 Task: See all the articles on best practices.
Action: Mouse moved to (47, 629)
Screenshot: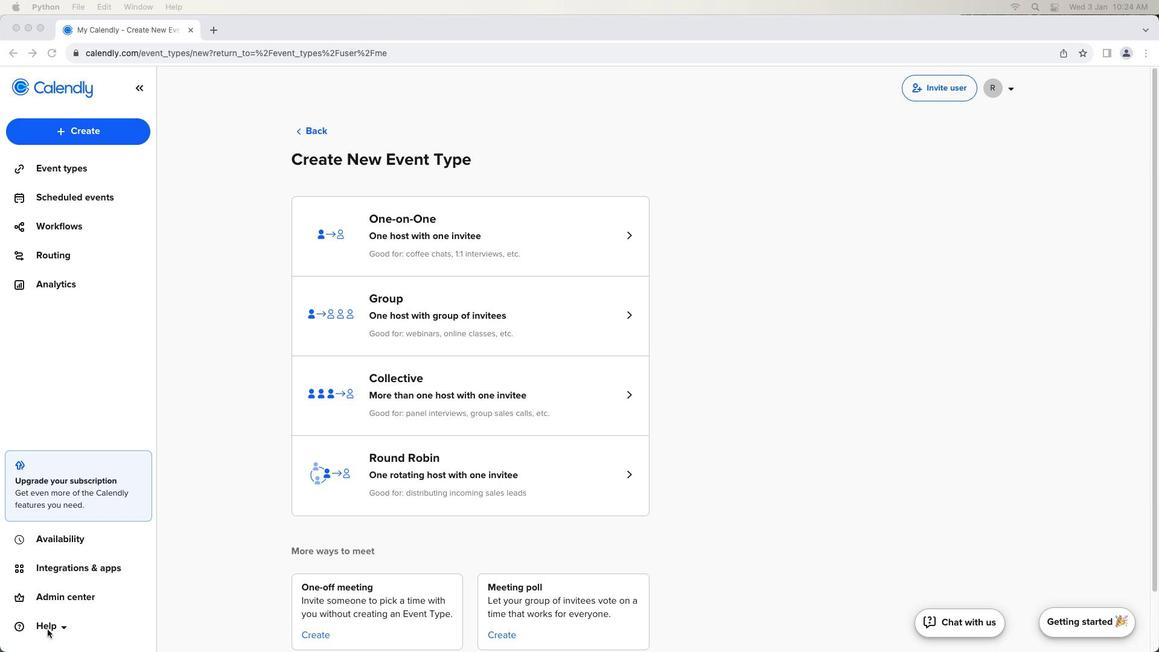 
Action: Mouse pressed left at (47, 629)
Screenshot: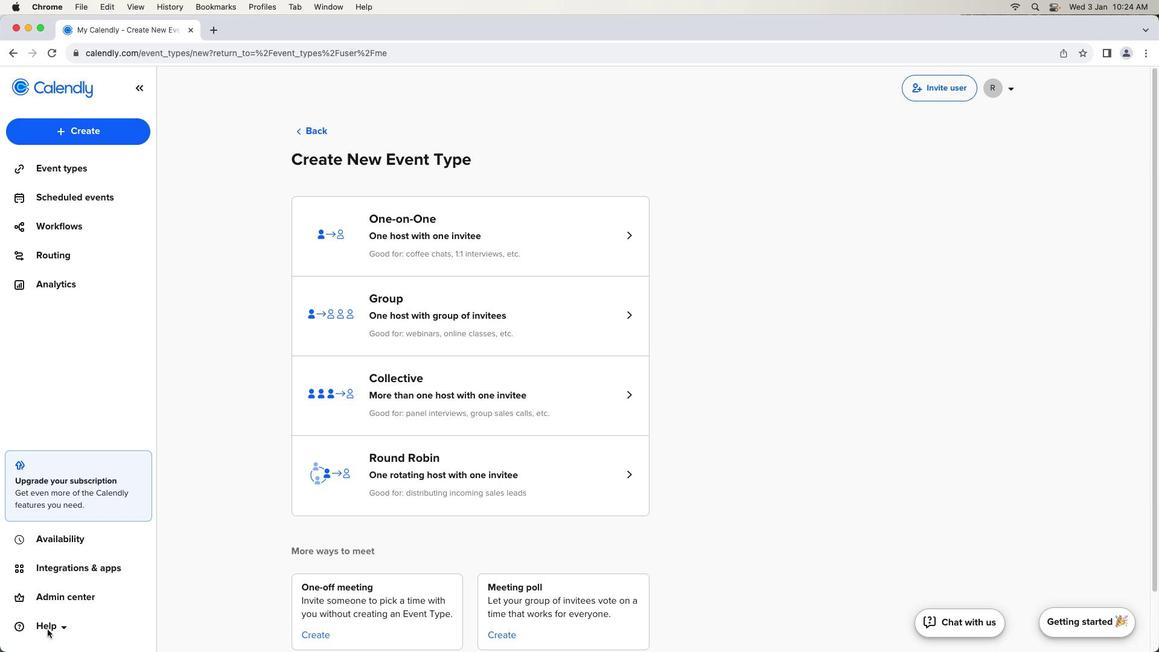 
Action: Mouse moved to (48, 628)
Screenshot: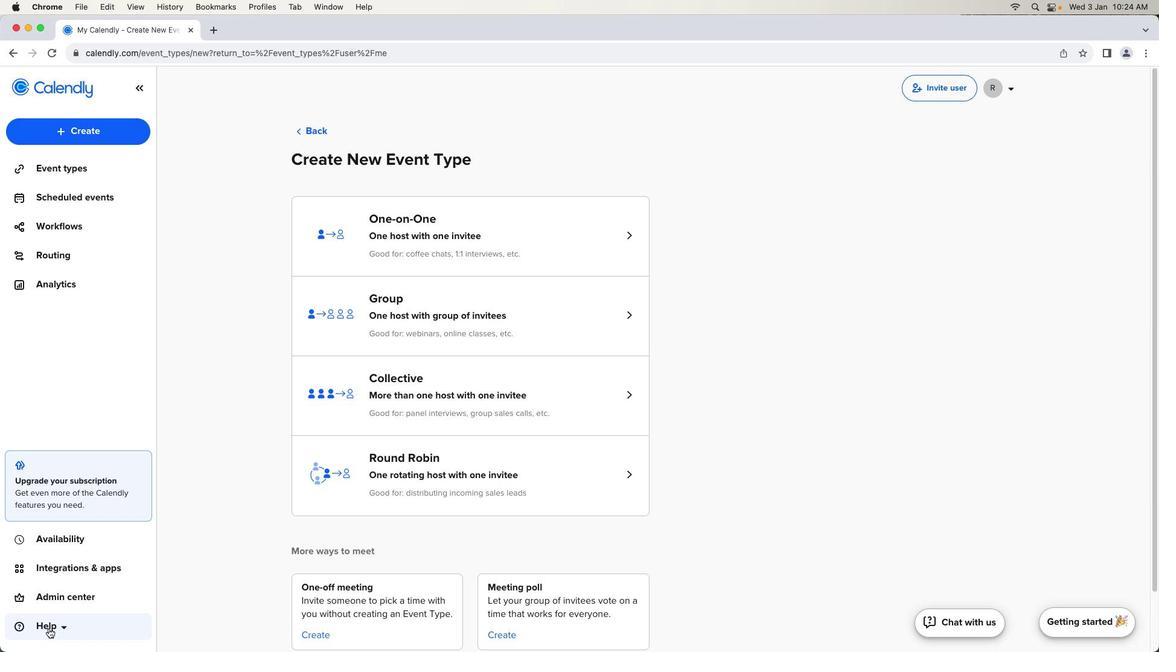 
Action: Mouse pressed left at (48, 628)
Screenshot: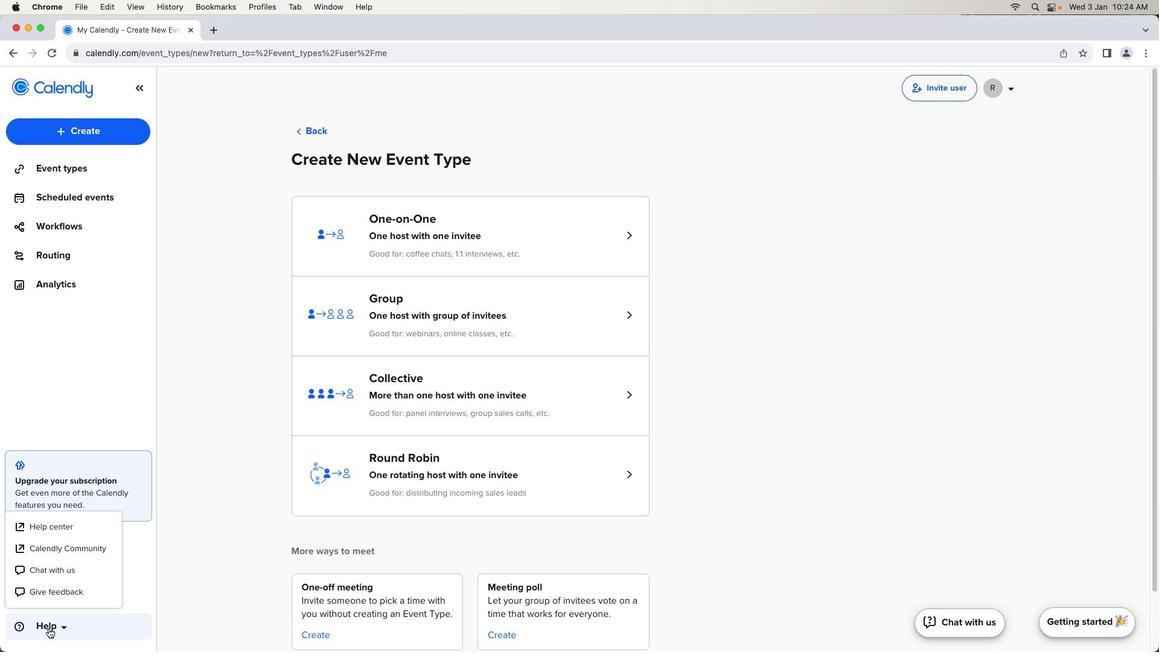 
Action: Mouse moved to (65, 530)
Screenshot: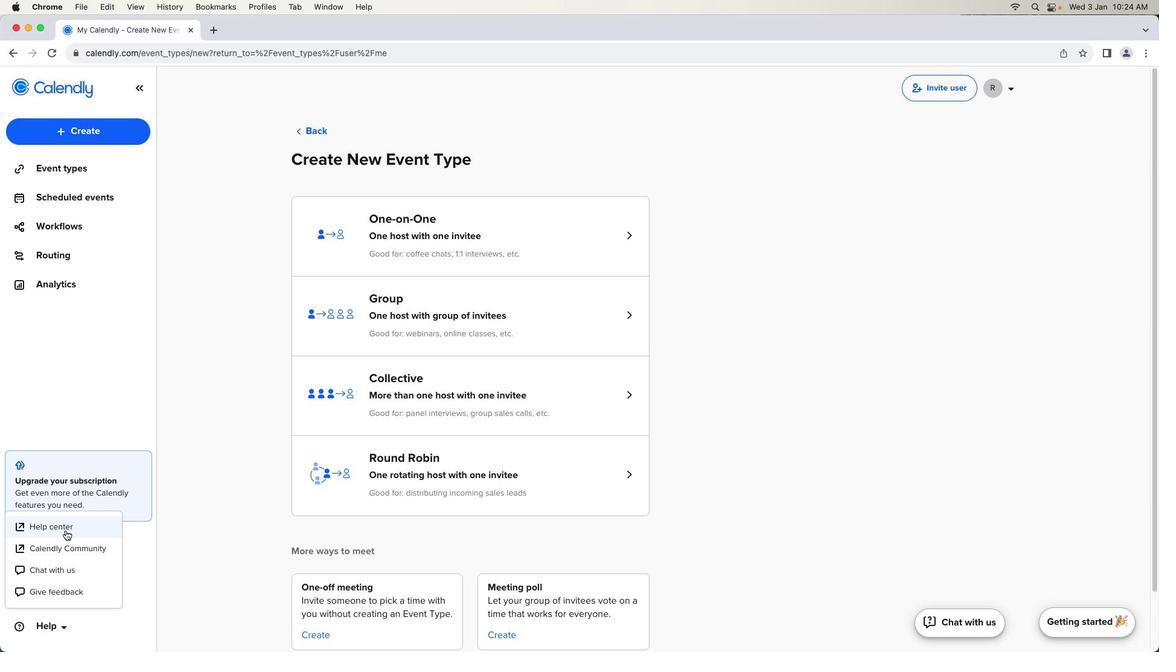 
Action: Mouse pressed left at (65, 530)
Screenshot: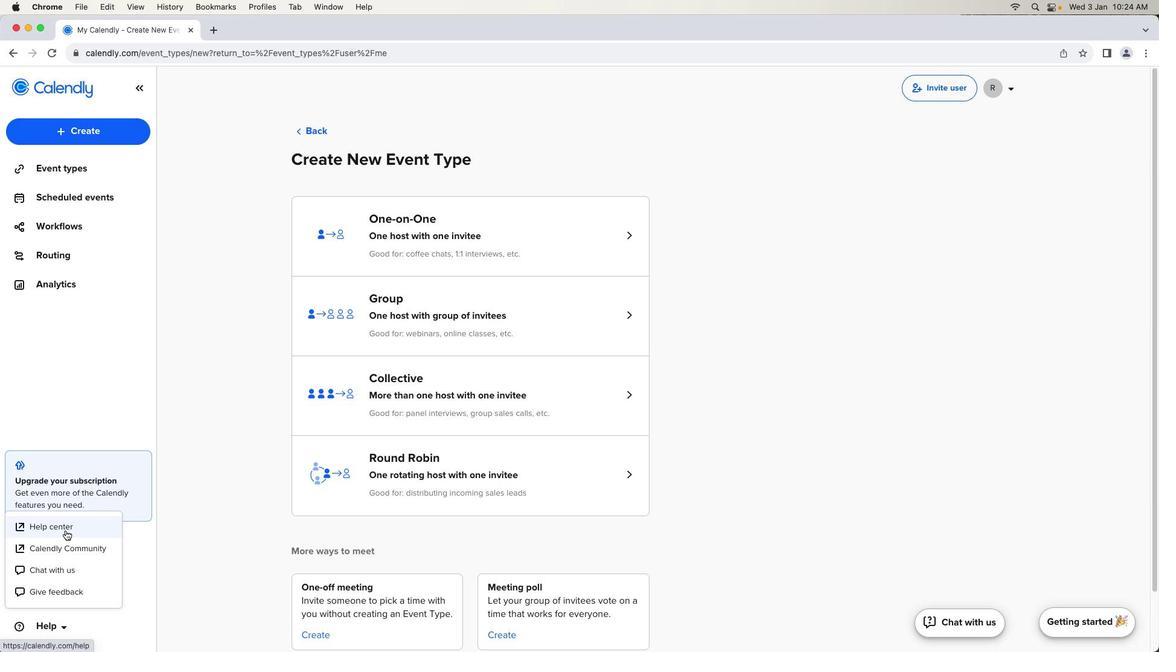 
Action: Mouse moved to (522, 527)
Screenshot: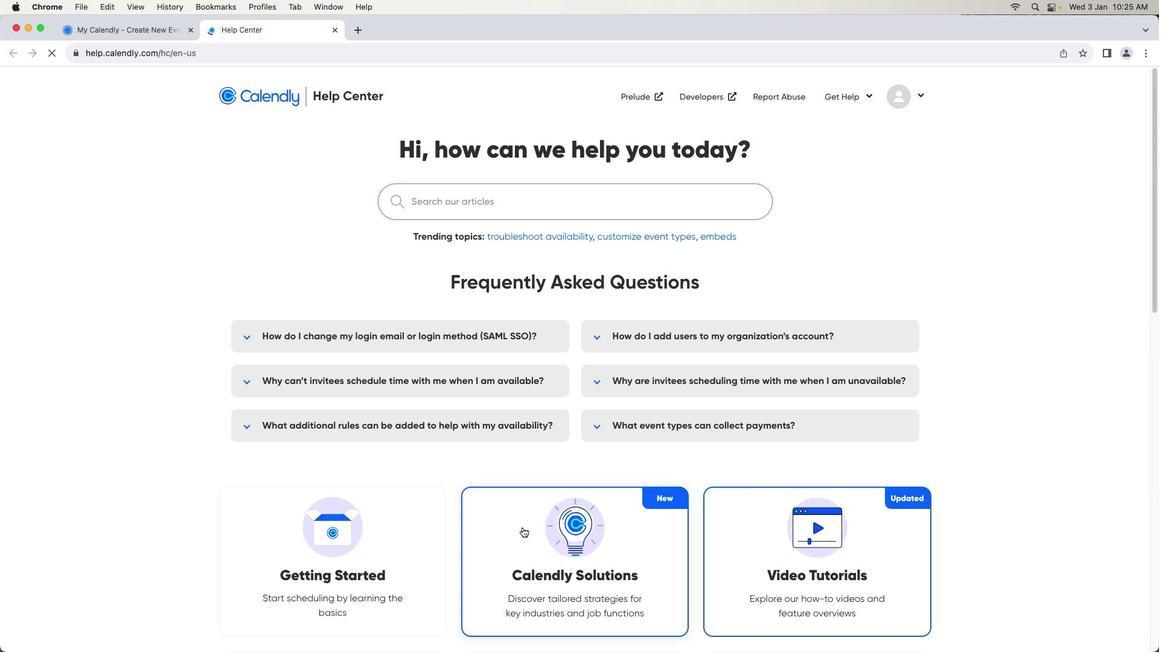 
Action: Mouse scrolled (522, 527) with delta (0, 0)
Screenshot: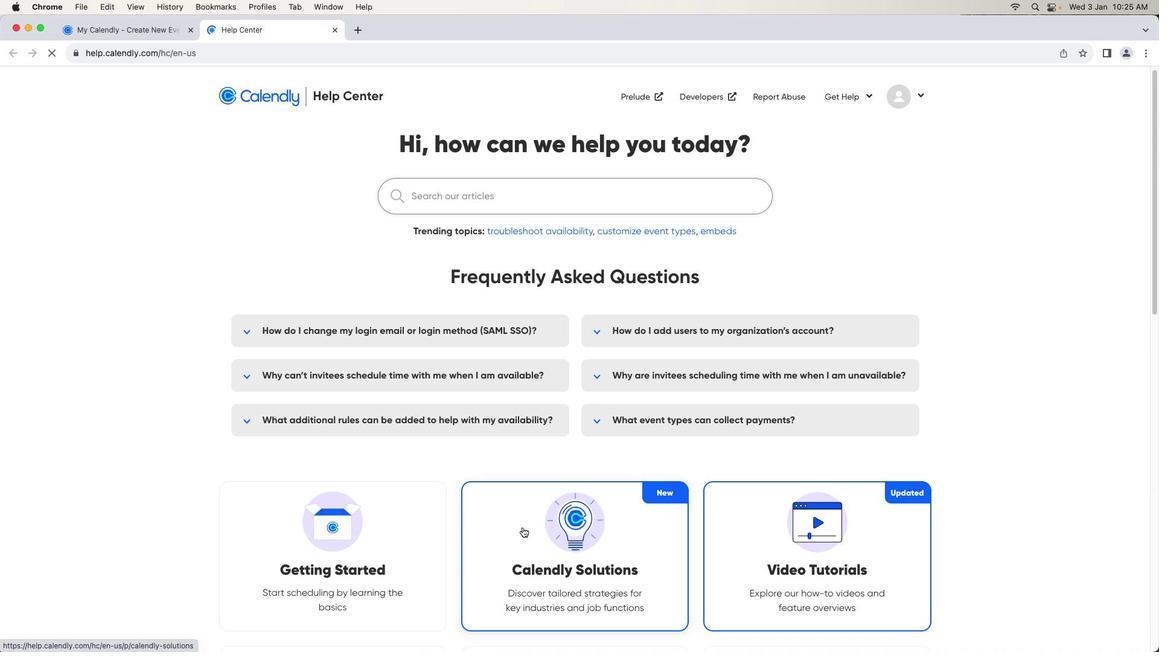
Action: Mouse scrolled (522, 527) with delta (0, 0)
Screenshot: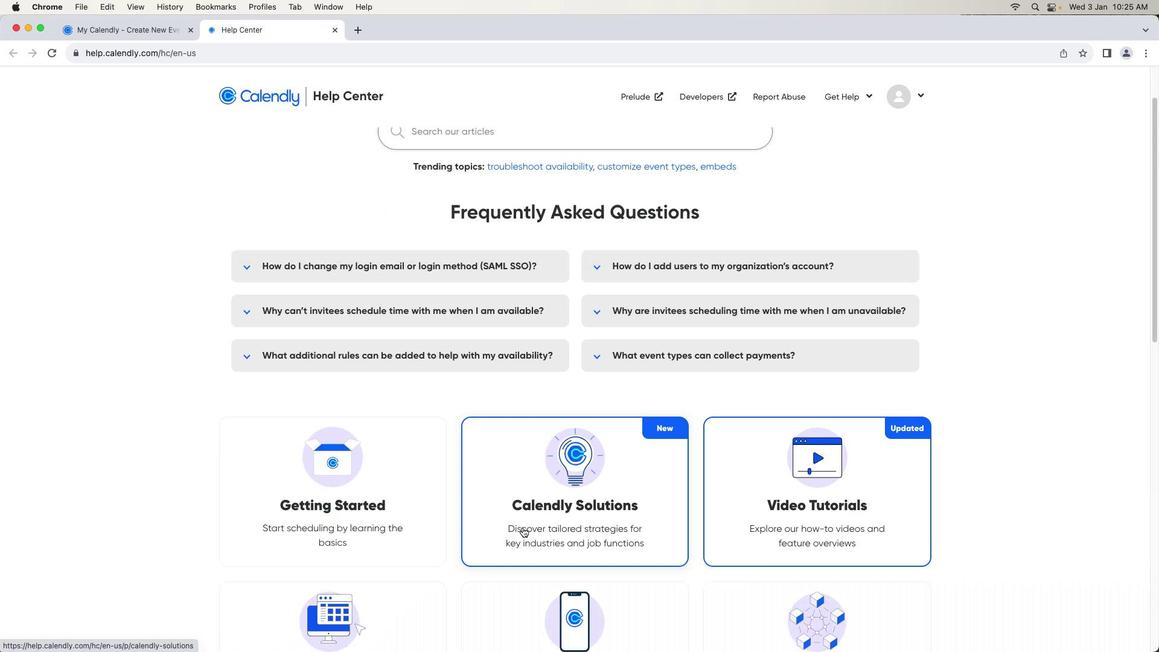 
Action: Mouse scrolled (522, 527) with delta (0, -1)
Screenshot: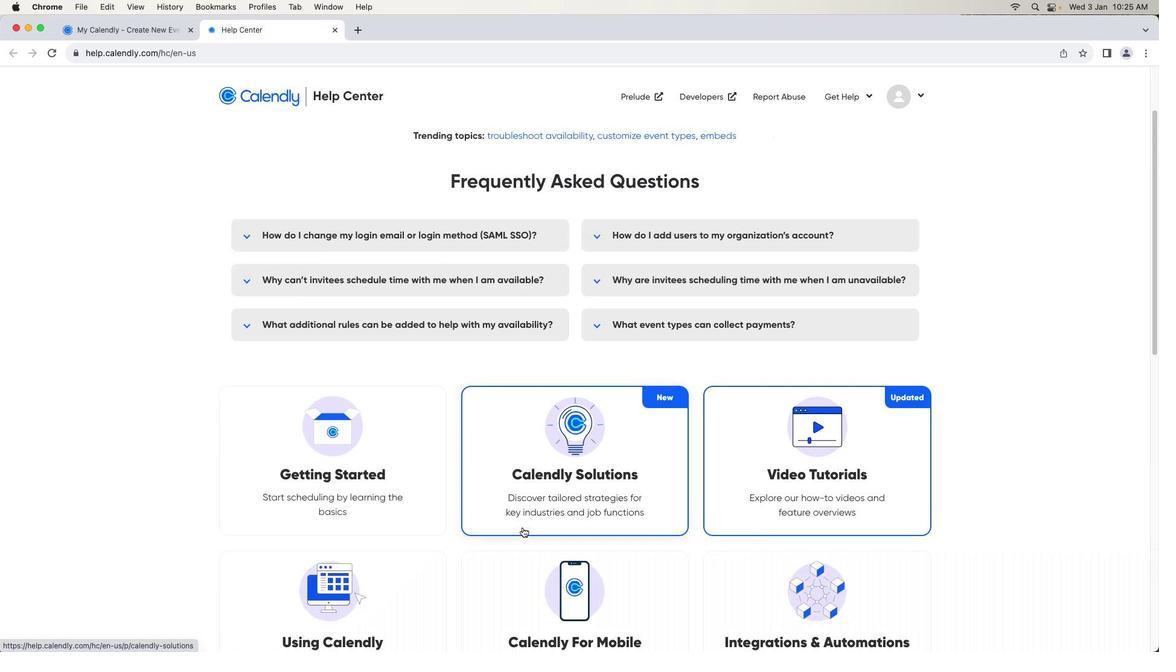 
Action: Mouse scrolled (522, 527) with delta (0, -2)
Screenshot: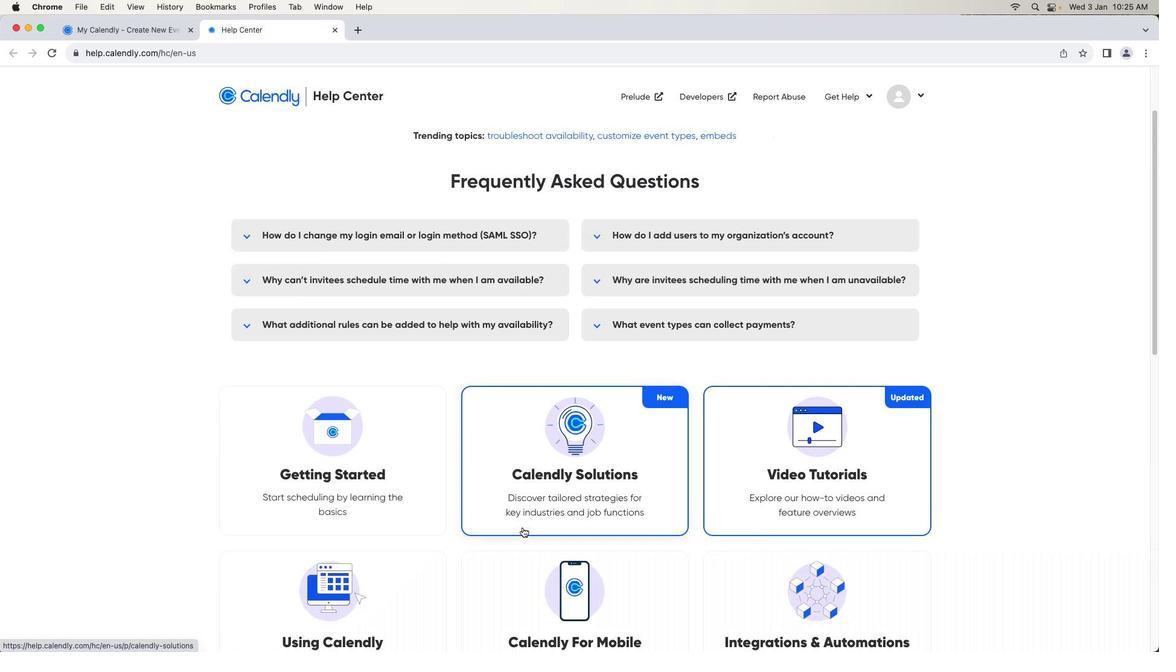 
Action: Mouse scrolled (522, 527) with delta (0, -2)
Screenshot: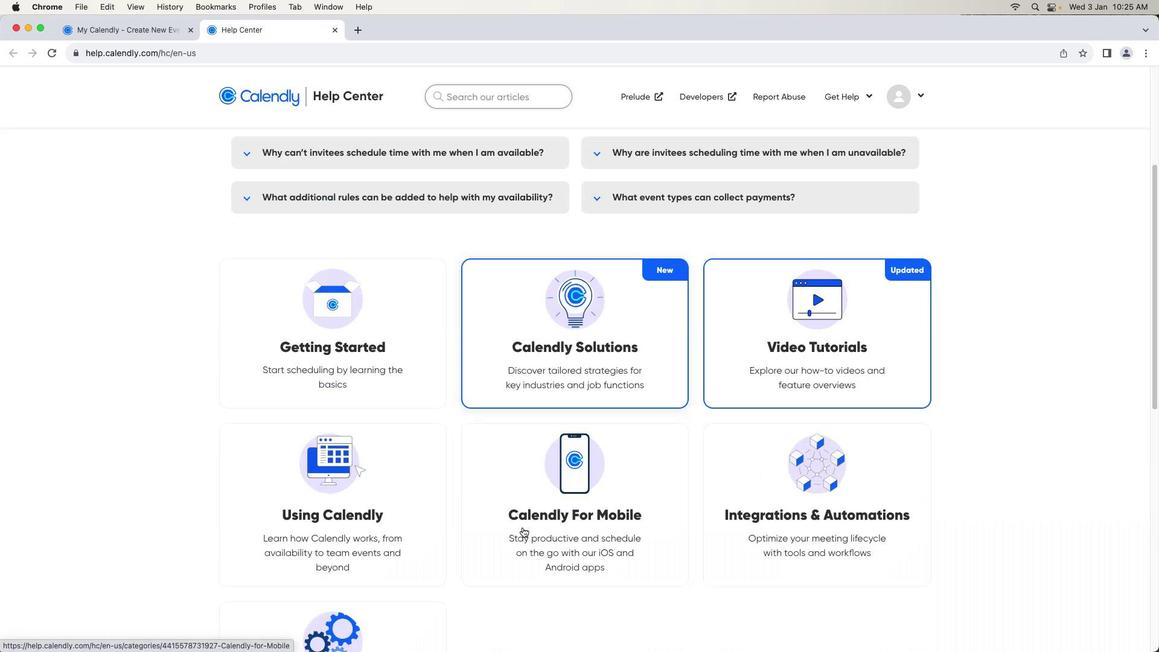 
Action: Mouse moved to (344, 398)
Screenshot: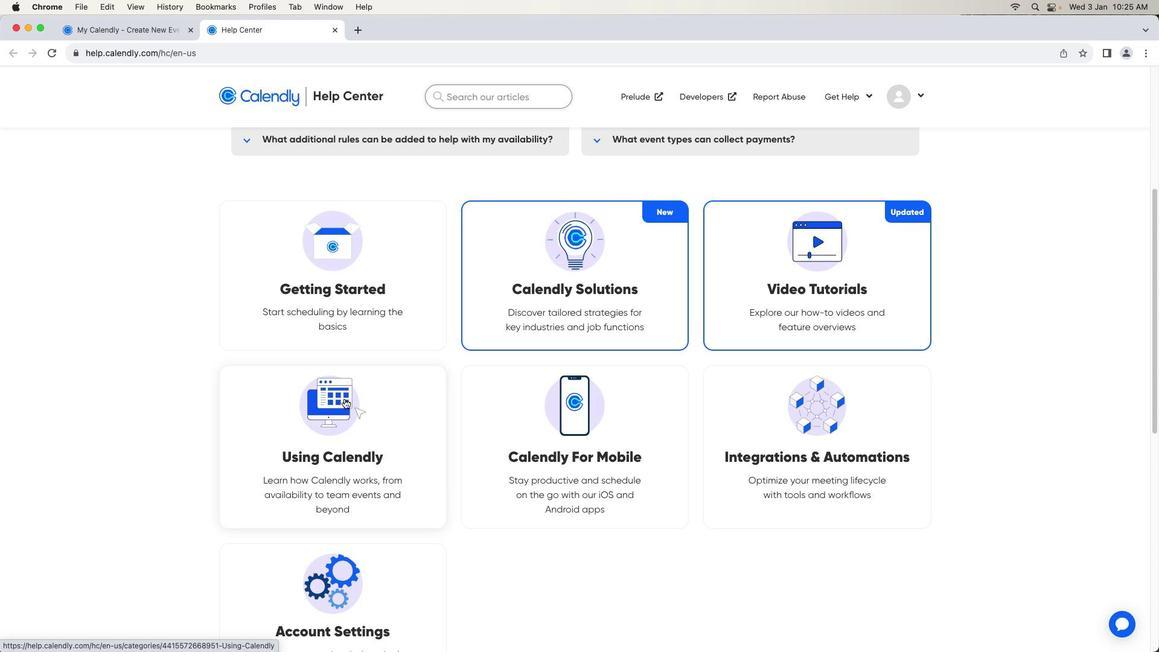 
Action: Mouse pressed left at (344, 398)
Screenshot: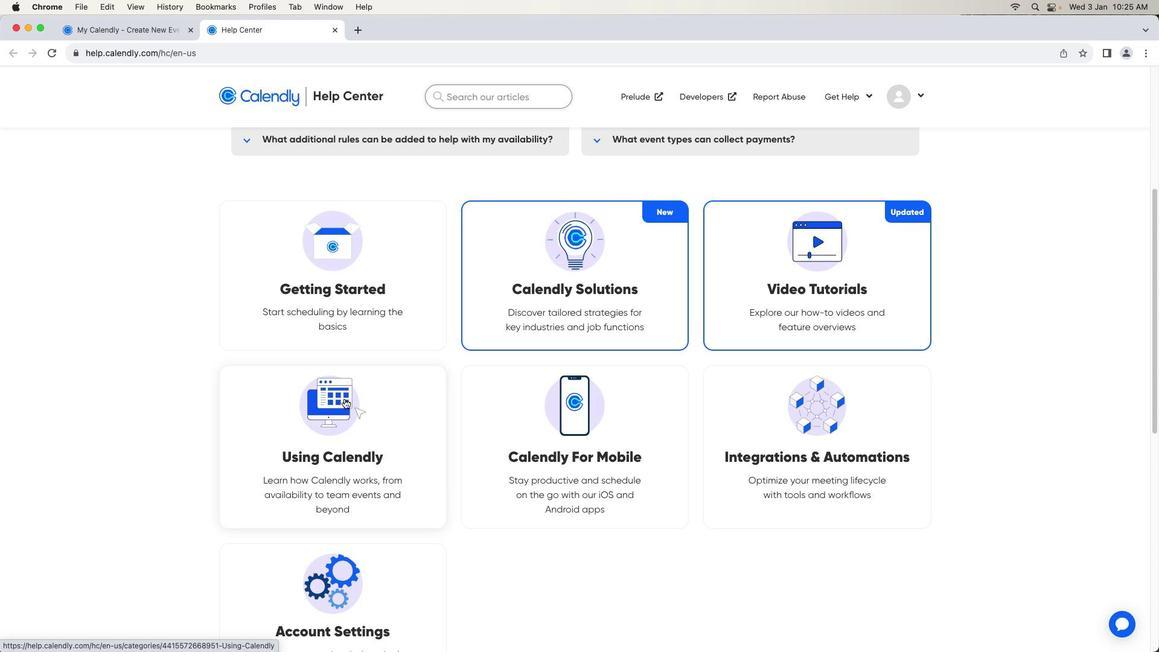 
Action: Mouse moved to (404, 539)
Screenshot: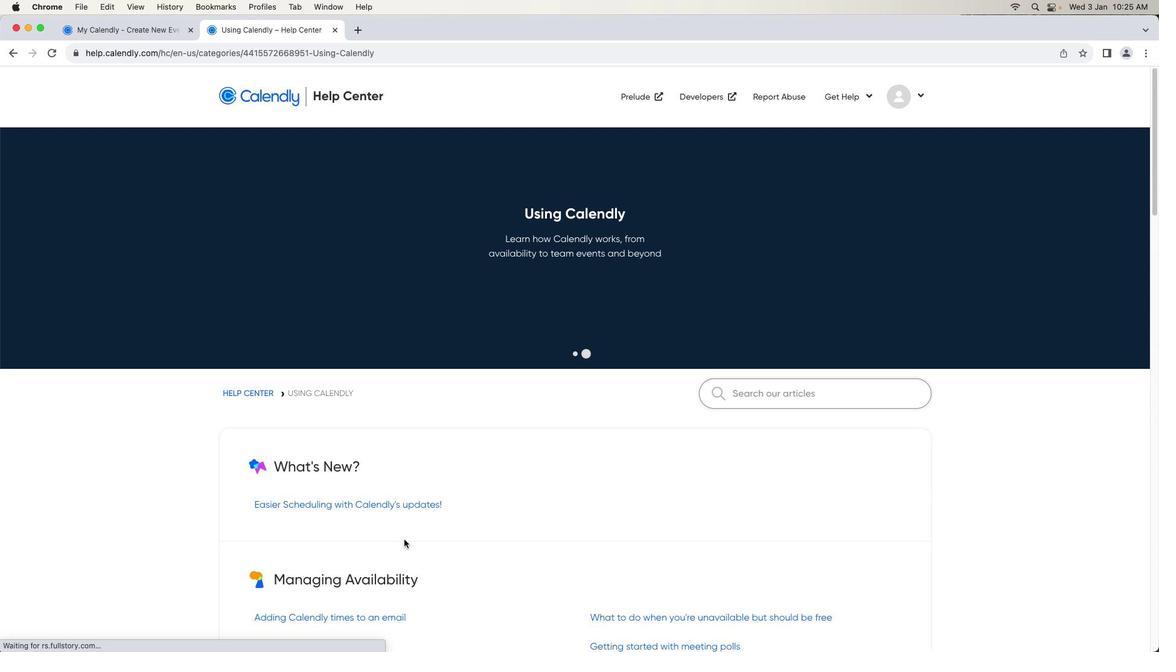 
Action: Mouse scrolled (404, 539) with delta (0, 0)
Screenshot: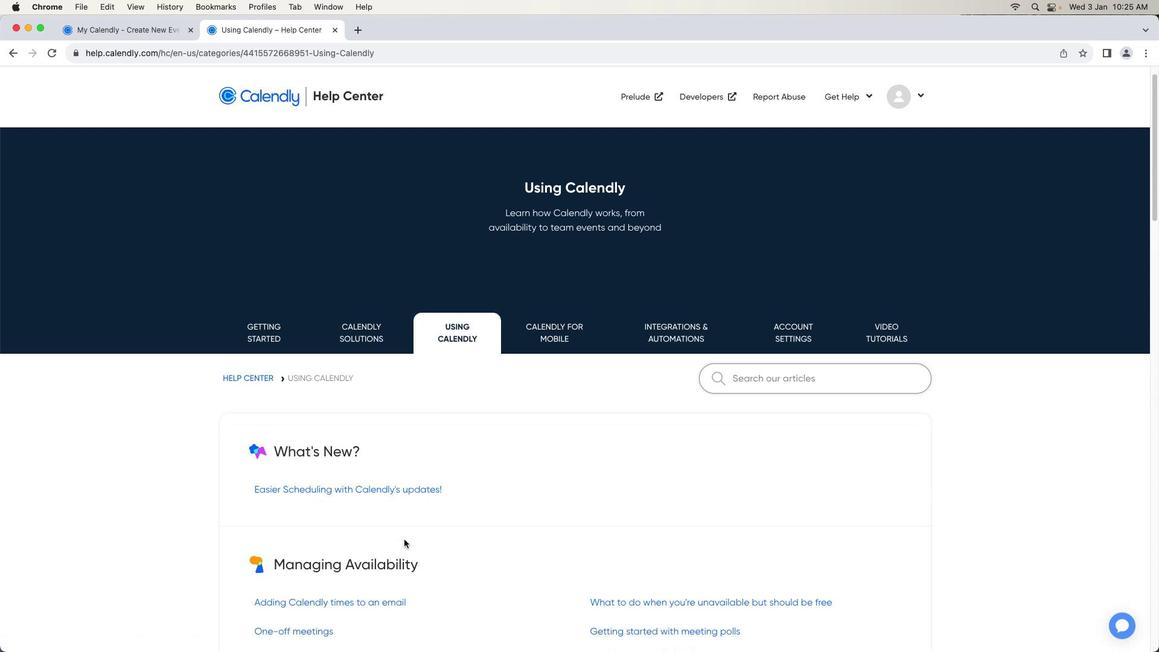 
Action: Mouse scrolled (404, 539) with delta (0, 0)
Screenshot: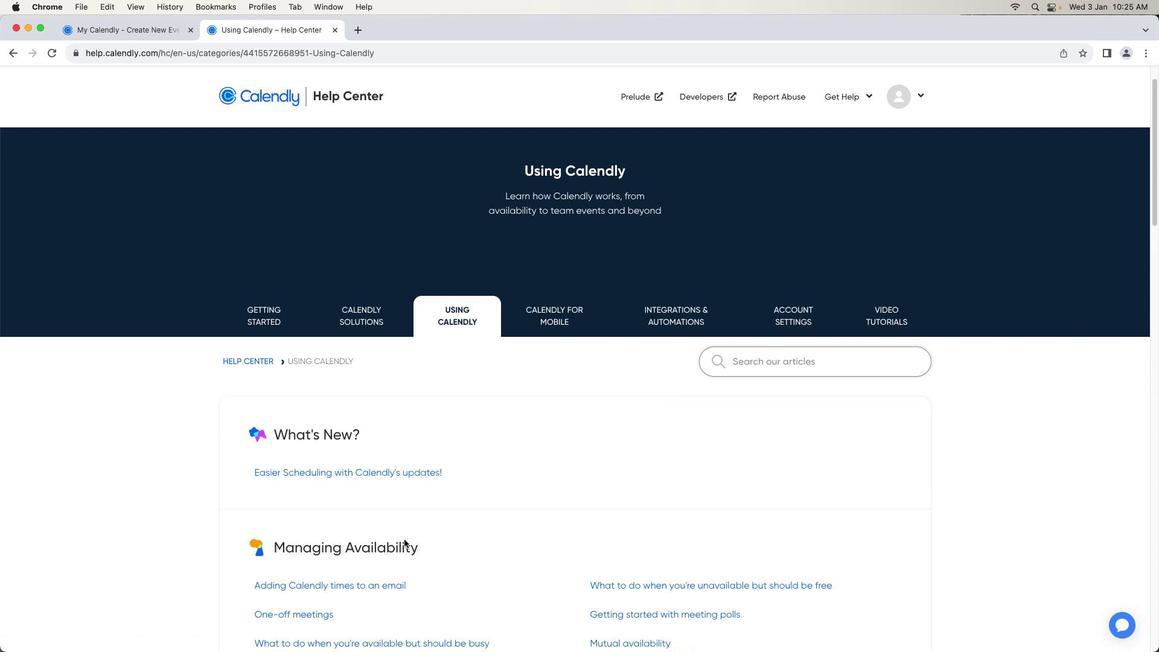 
Action: Mouse scrolled (404, 539) with delta (0, -1)
Screenshot: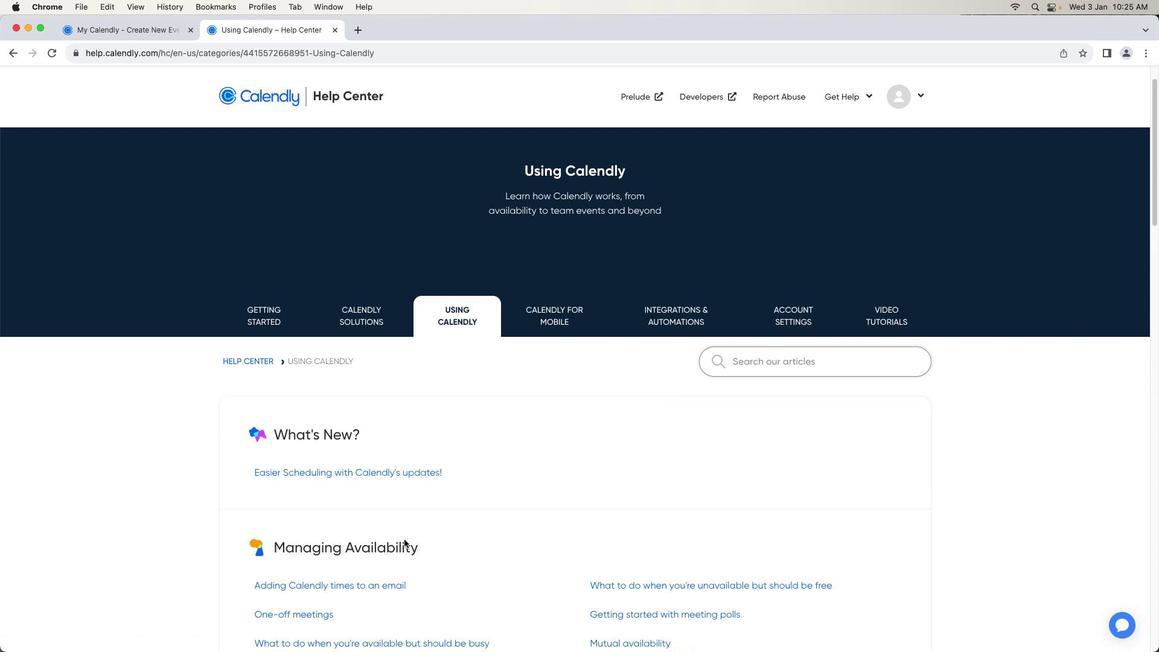 
Action: Mouse scrolled (404, 539) with delta (0, -2)
Screenshot: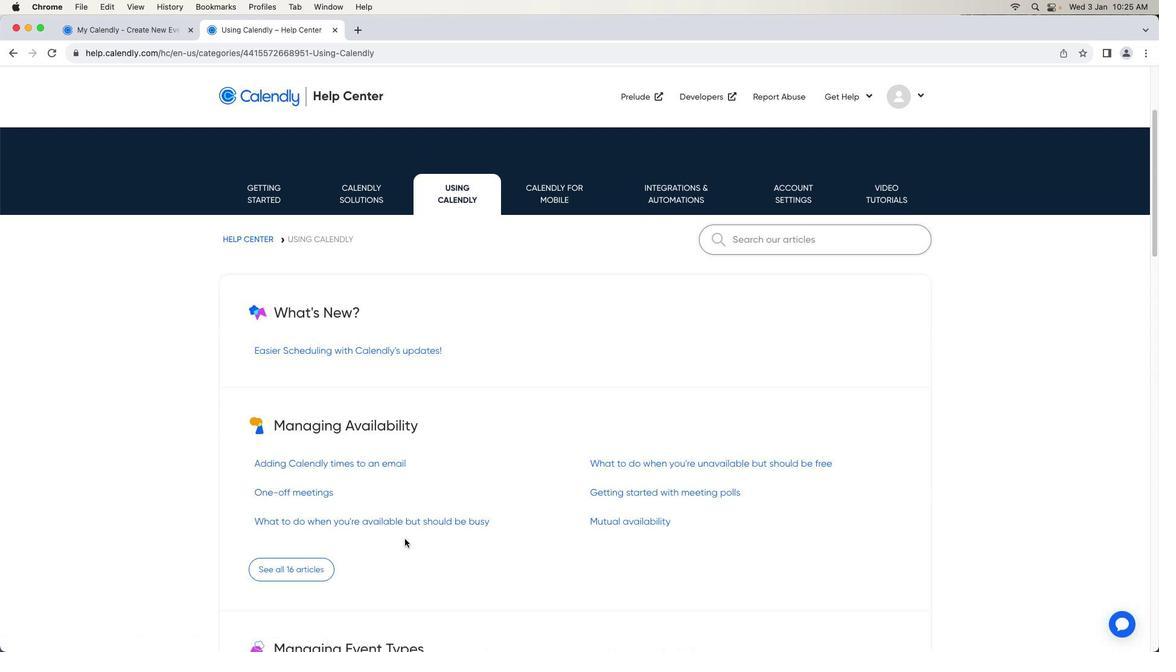 
Action: Mouse moved to (405, 538)
Screenshot: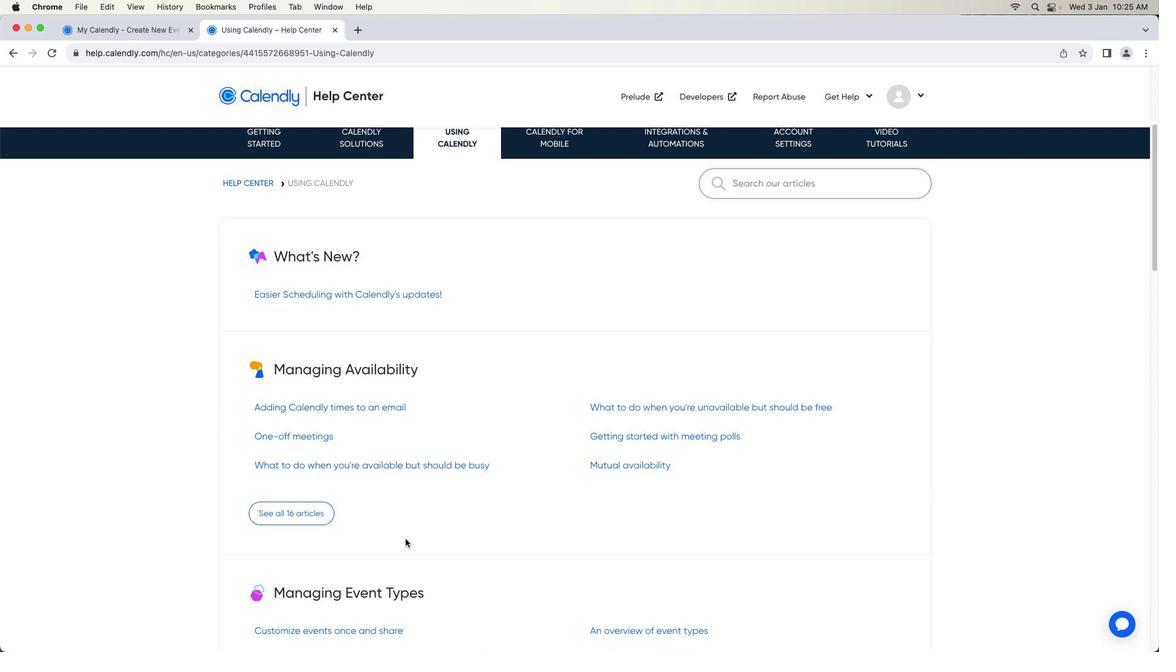 
Action: Mouse scrolled (405, 538) with delta (0, 0)
Screenshot: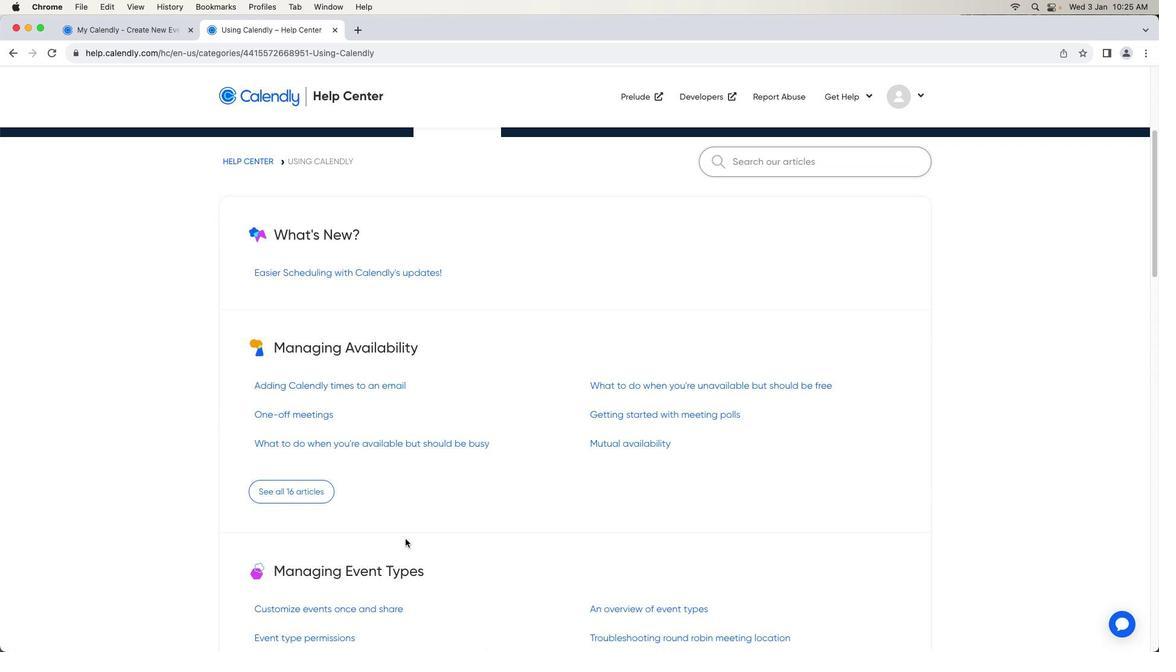 
Action: Mouse scrolled (405, 538) with delta (0, 0)
Screenshot: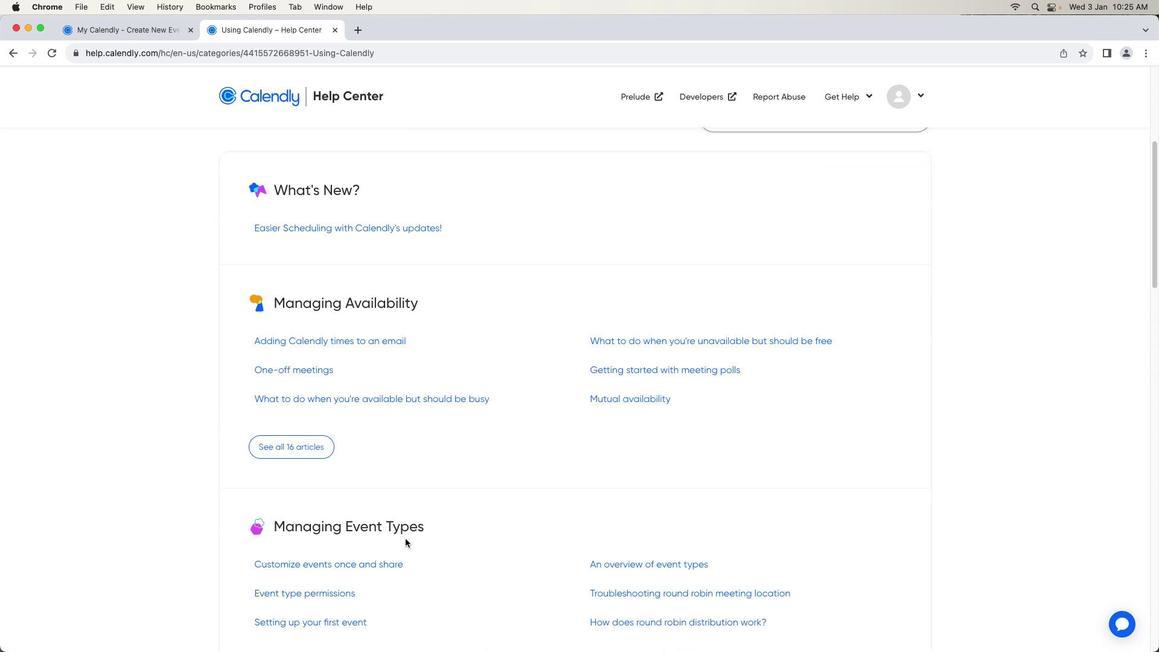 
Action: Mouse scrolled (405, 538) with delta (0, -1)
Screenshot: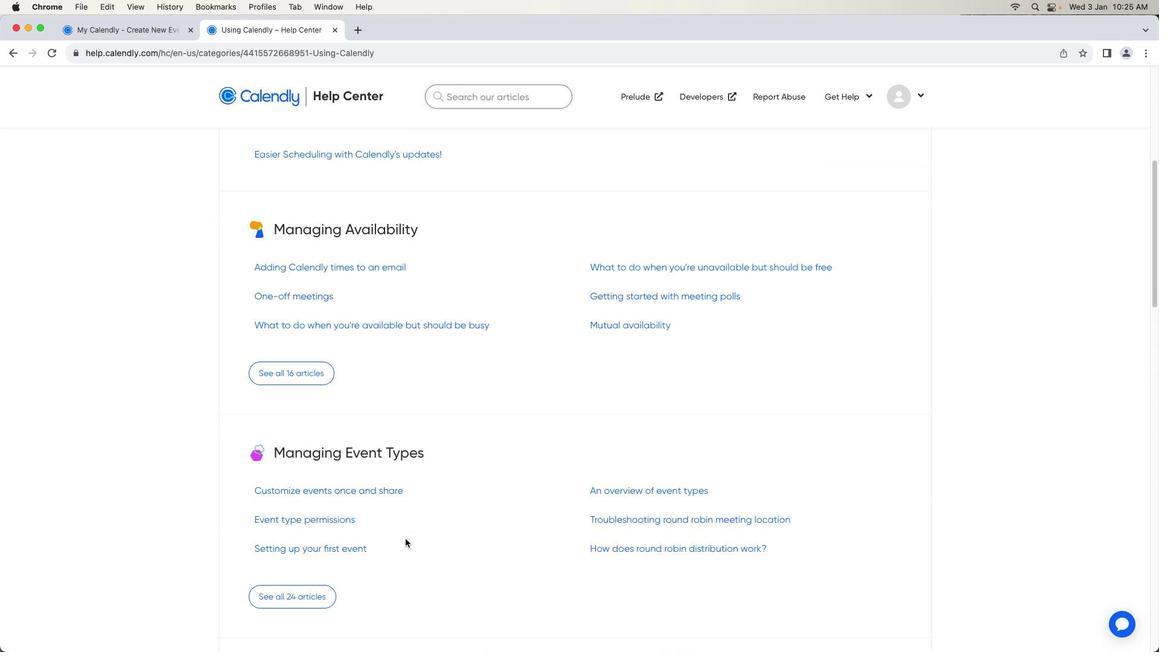 
Action: Mouse scrolled (405, 538) with delta (0, -2)
Screenshot: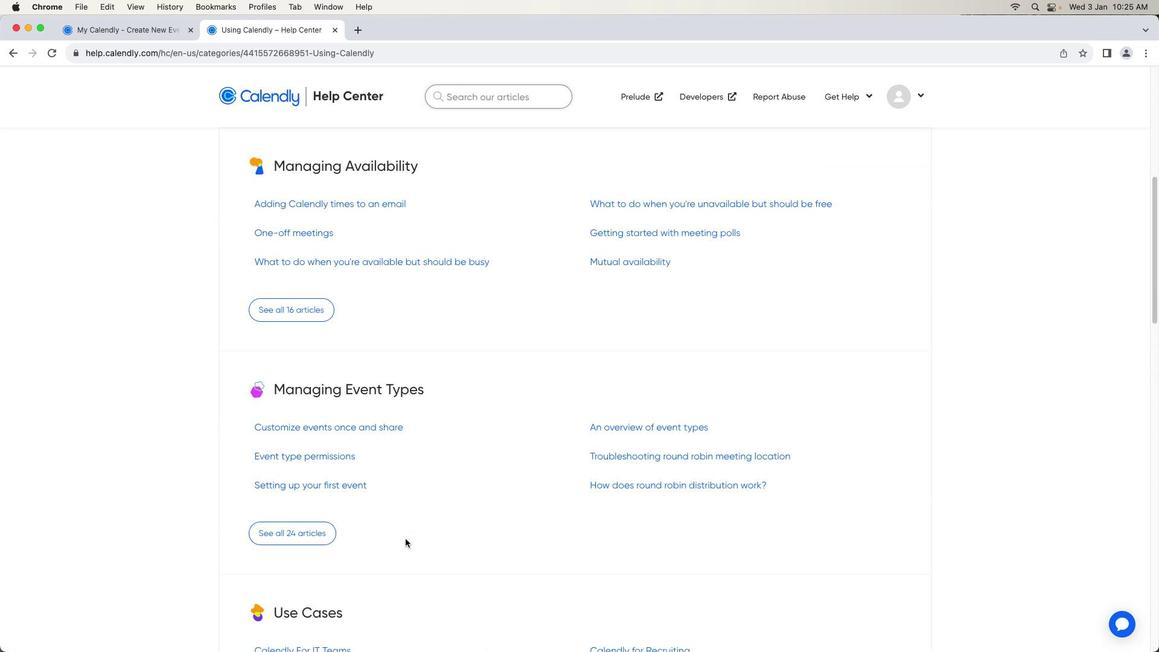 
Action: Mouse scrolled (405, 538) with delta (0, 0)
Screenshot: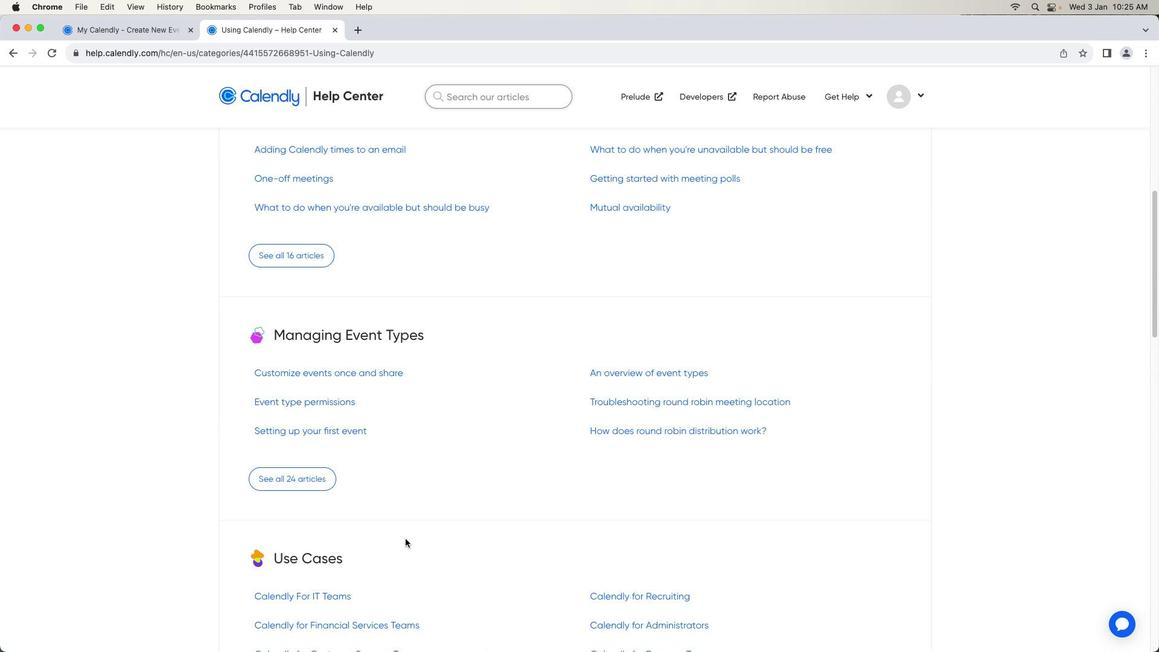 
Action: Mouse scrolled (405, 538) with delta (0, 0)
Screenshot: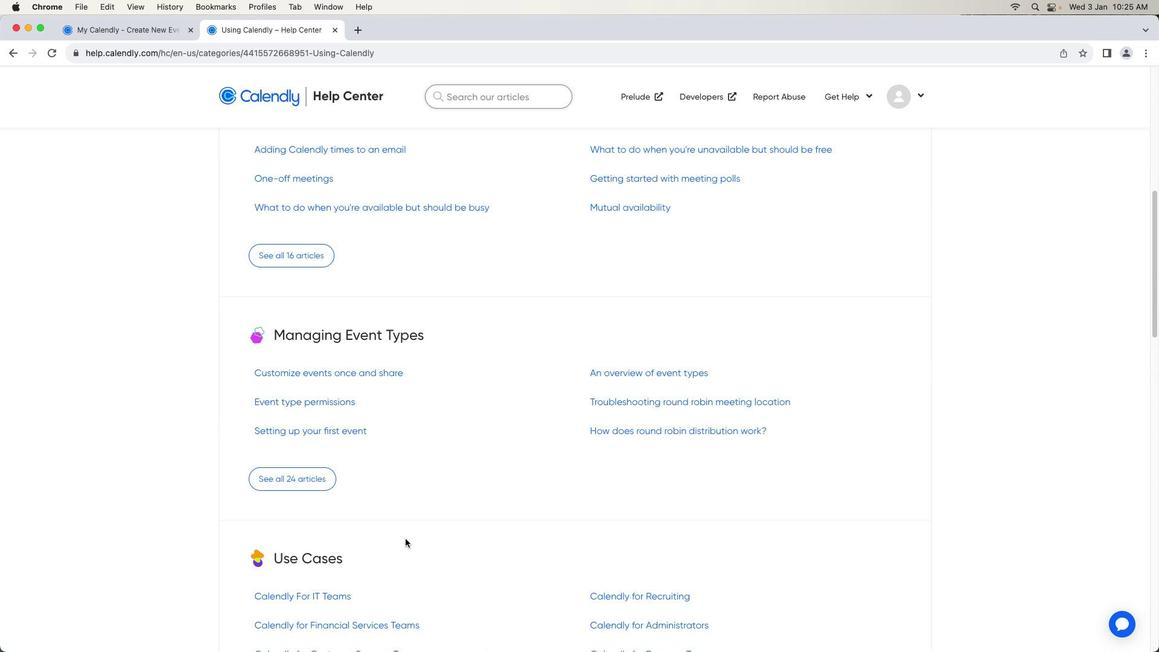 
Action: Mouse scrolled (405, 538) with delta (0, -1)
Screenshot: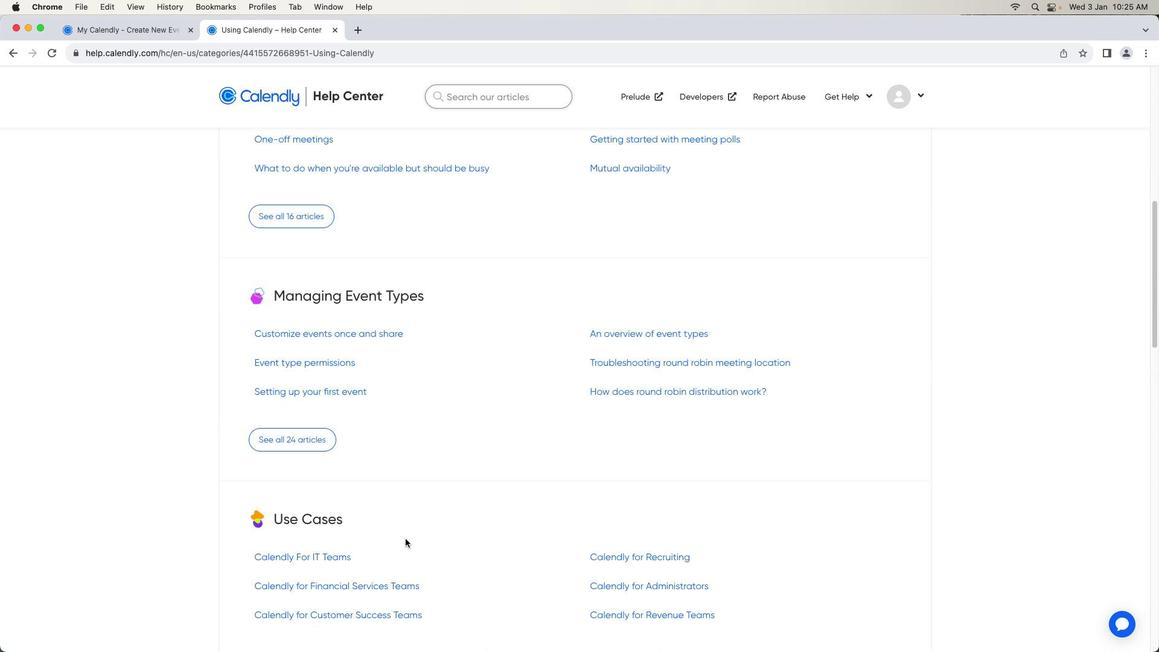
Action: Mouse scrolled (405, 538) with delta (0, -2)
Screenshot: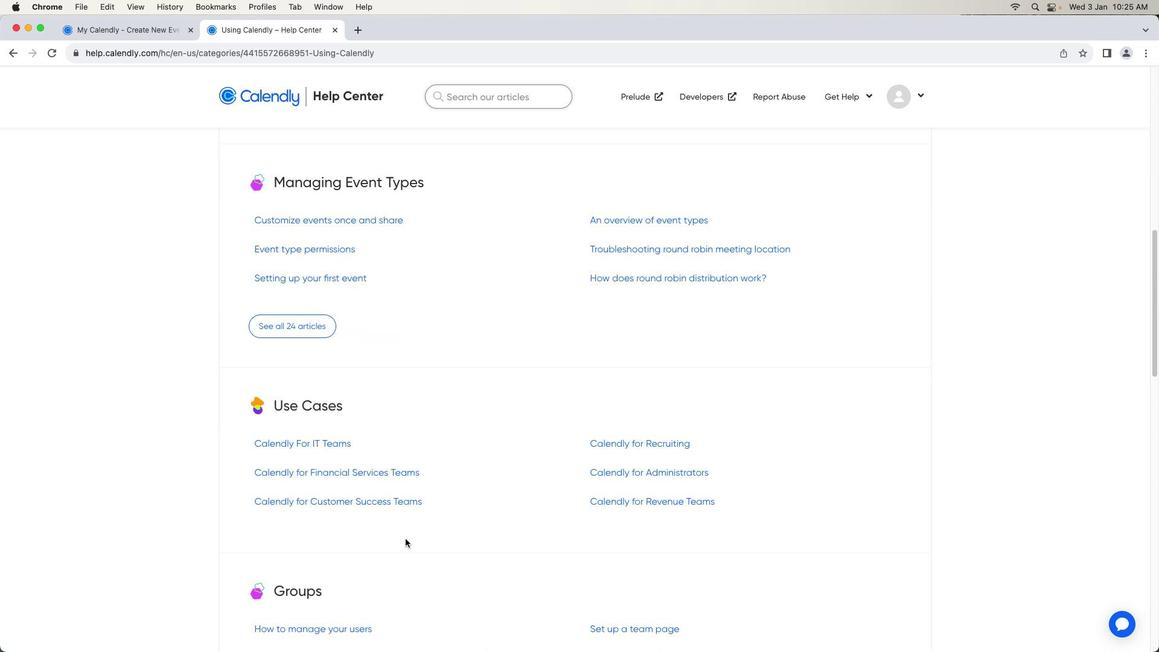 
Action: Mouse scrolled (405, 538) with delta (0, 0)
Screenshot: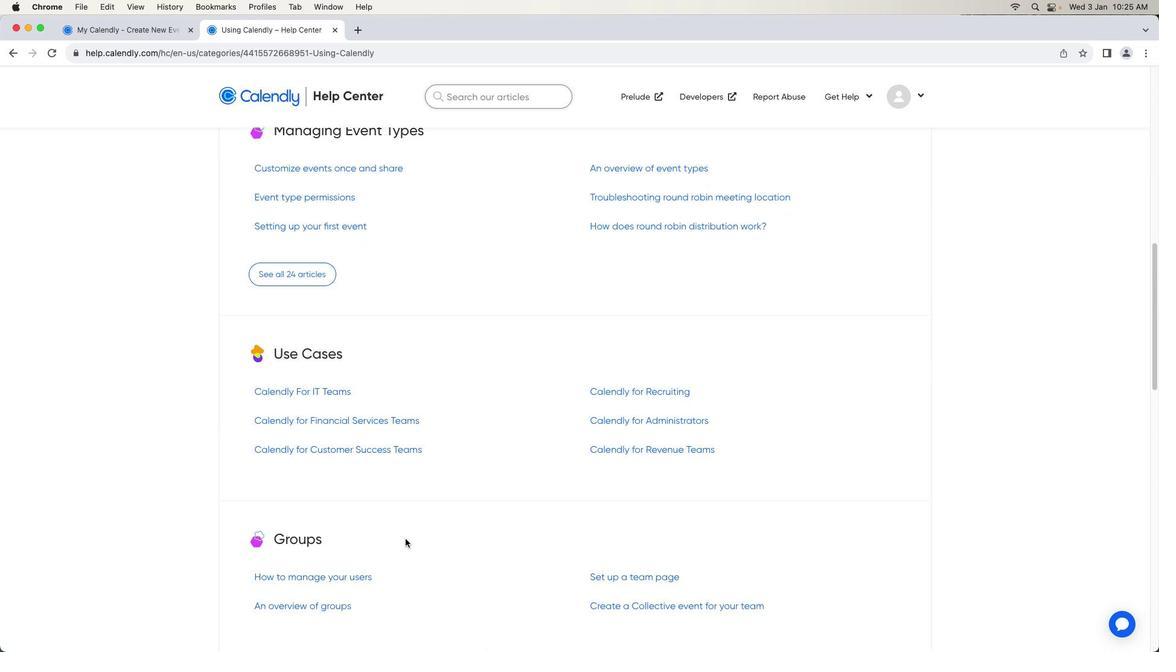 
Action: Mouse scrolled (405, 538) with delta (0, 0)
Screenshot: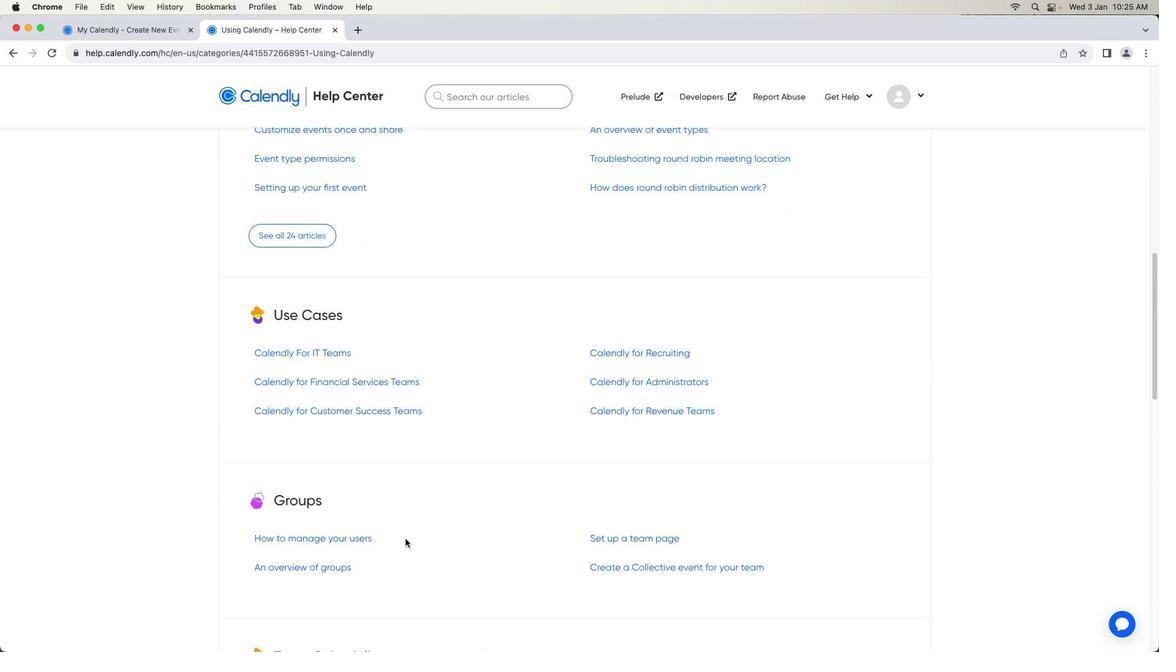 
Action: Mouse scrolled (405, 538) with delta (0, -1)
Screenshot: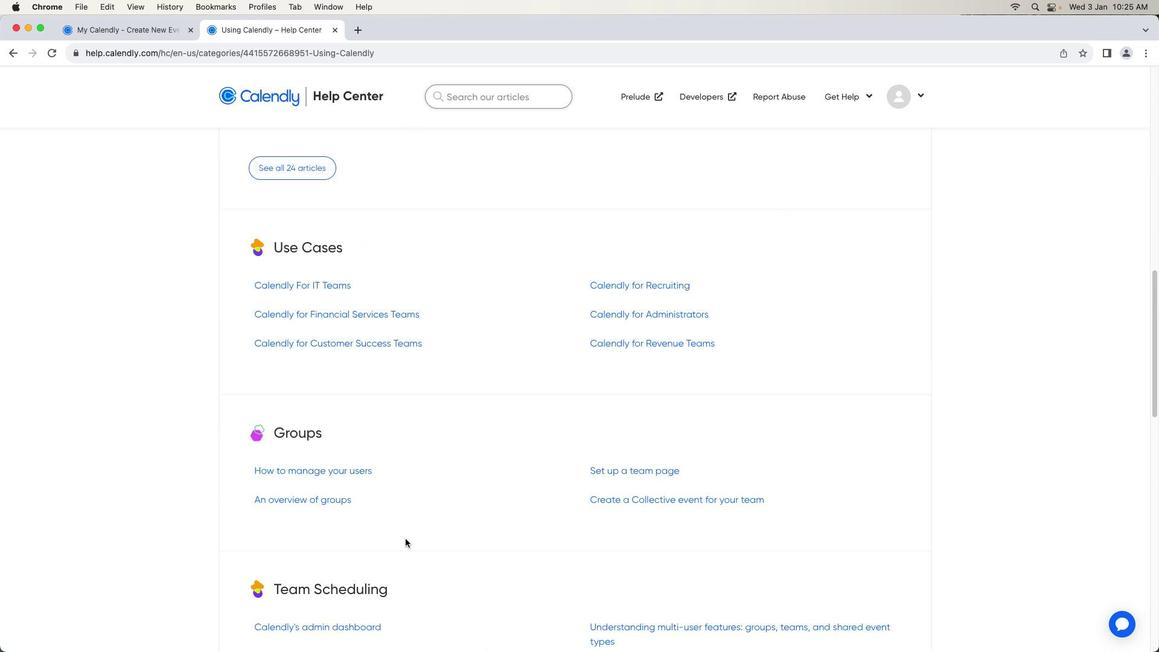 
Action: Mouse scrolled (405, 538) with delta (0, -2)
Screenshot: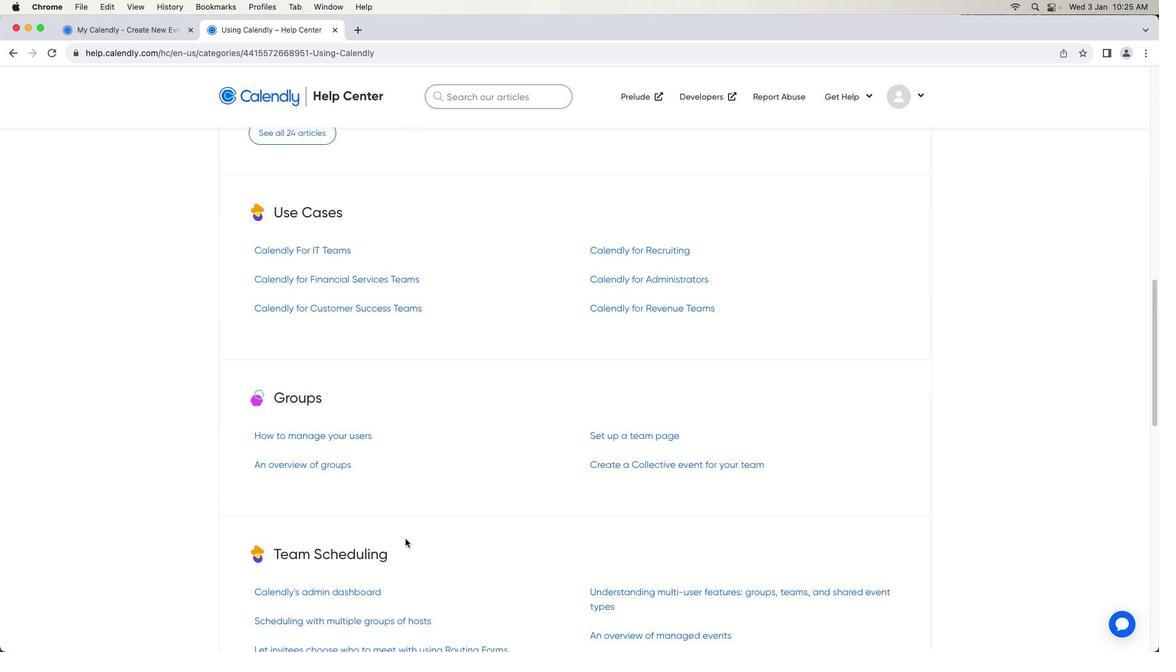 
Action: Mouse scrolled (405, 538) with delta (0, 0)
Screenshot: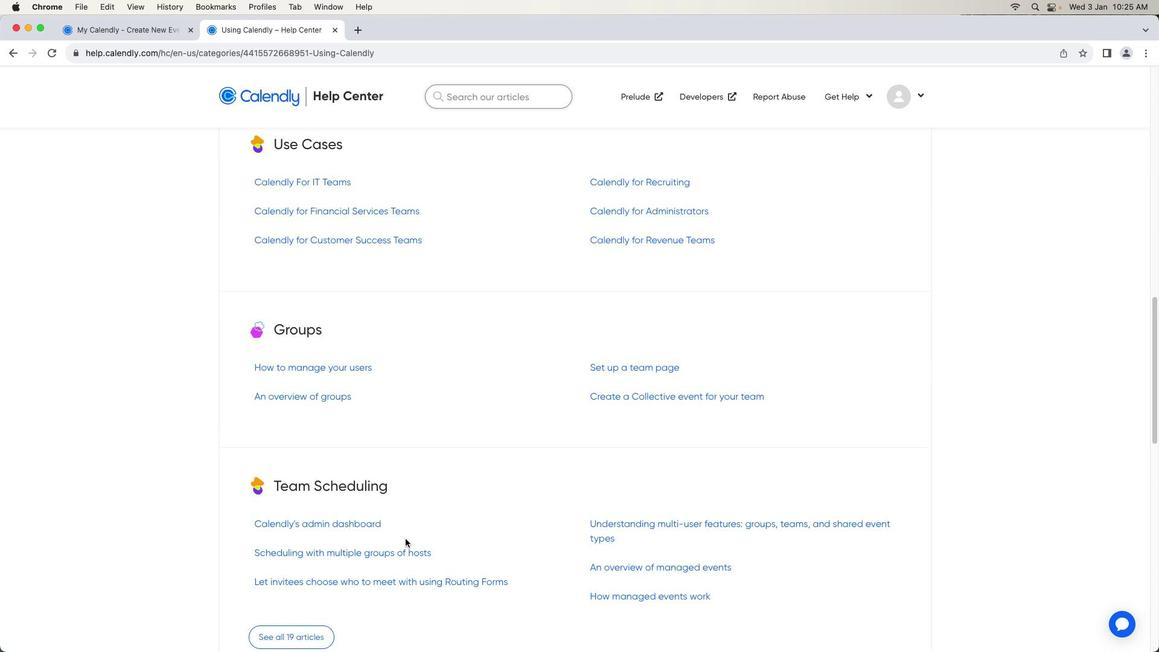 
Action: Mouse scrolled (405, 538) with delta (0, 0)
Screenshot: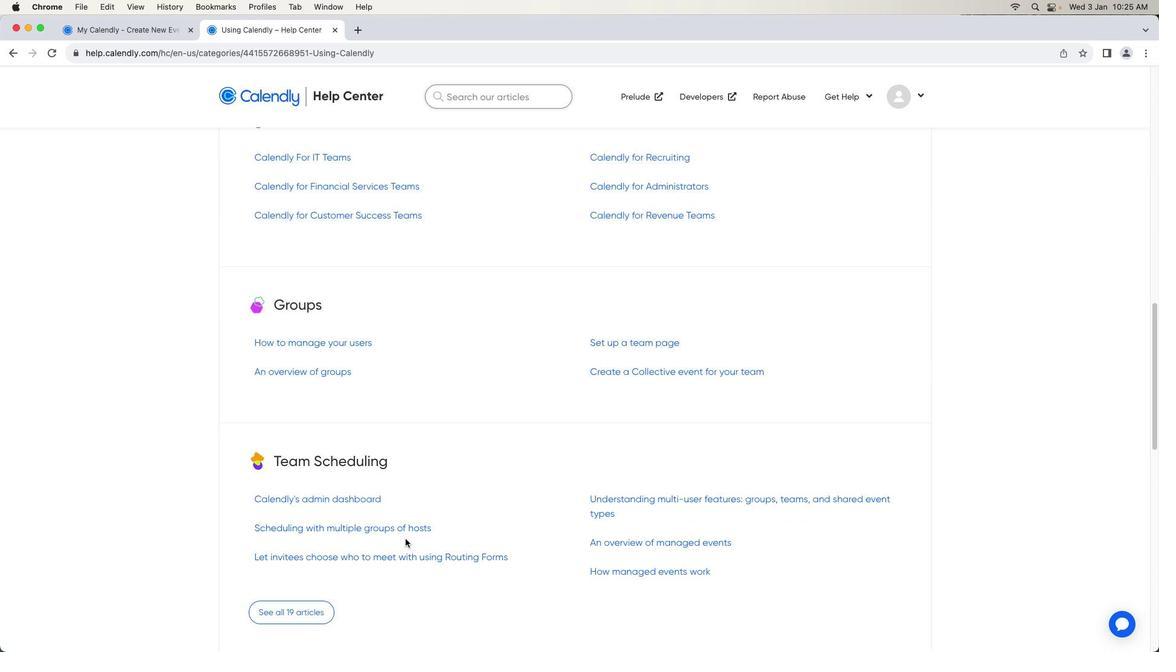 
Action: Mouse scrolled (405, 538) with delta (0, -1)
Screenshot: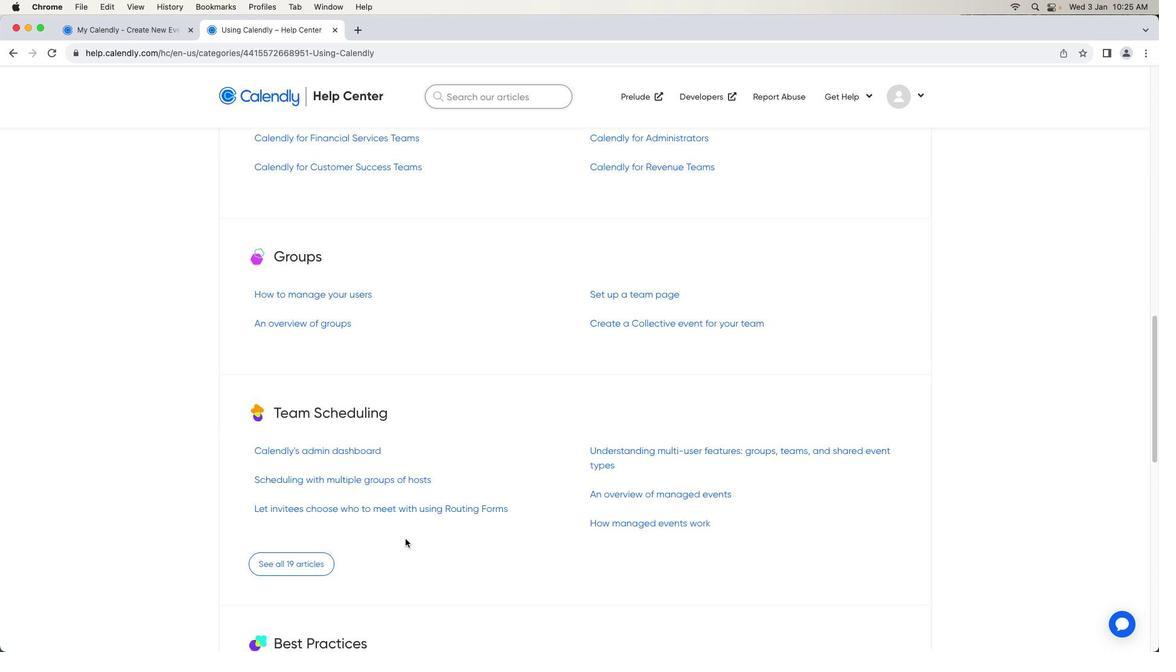 
Action: Mouse scrolled (405, 538) with delta (0, -2)
Screenshot: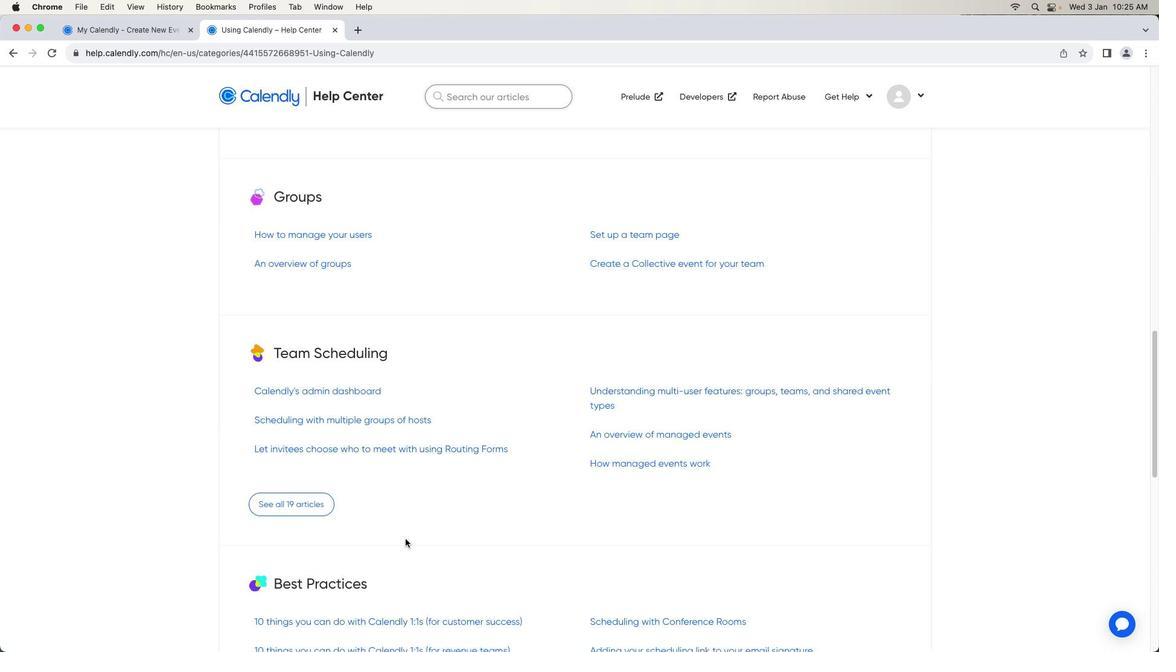 
Action: Mouse scrolled (405, 538) with delta (0, 0)
Screenshot: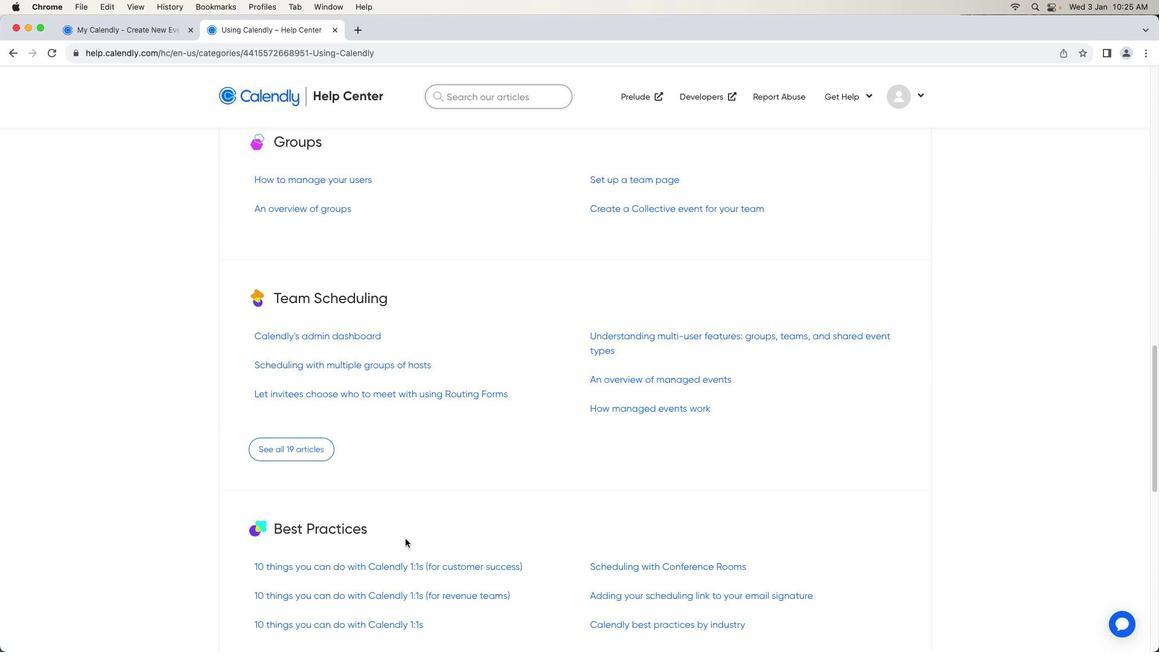 
Action: Mouse scrolled (405, 538) with delta (0, 0)
Screenshot: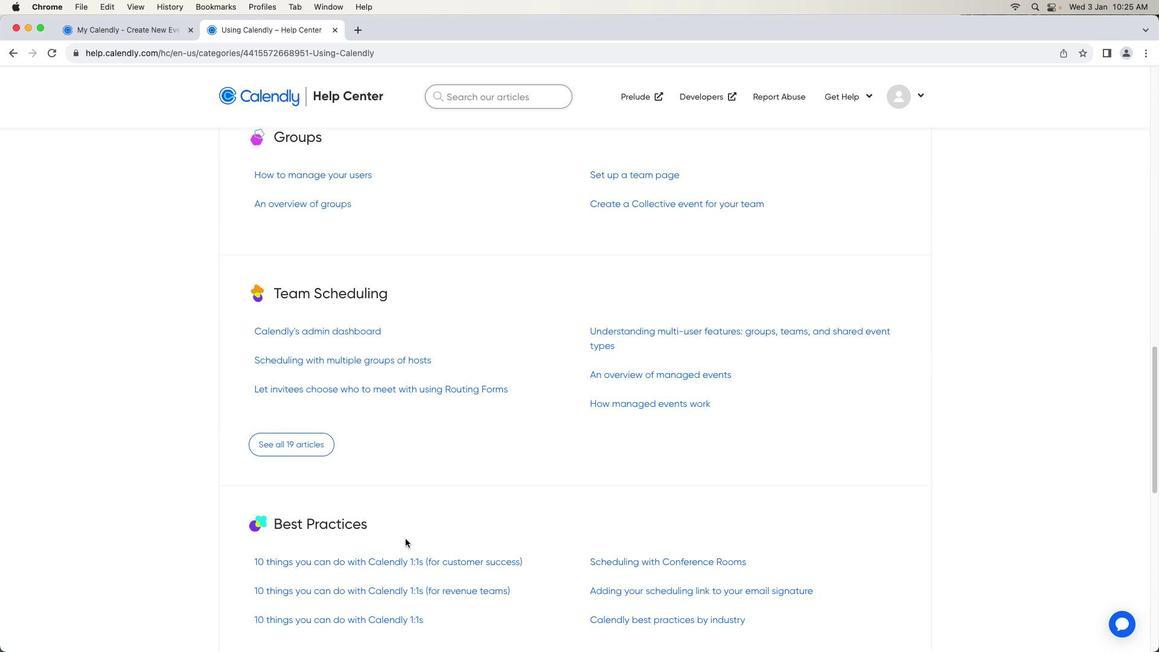 
Action: Mouse scrolled (405, 538) with delta (0, 0)
Screenshot: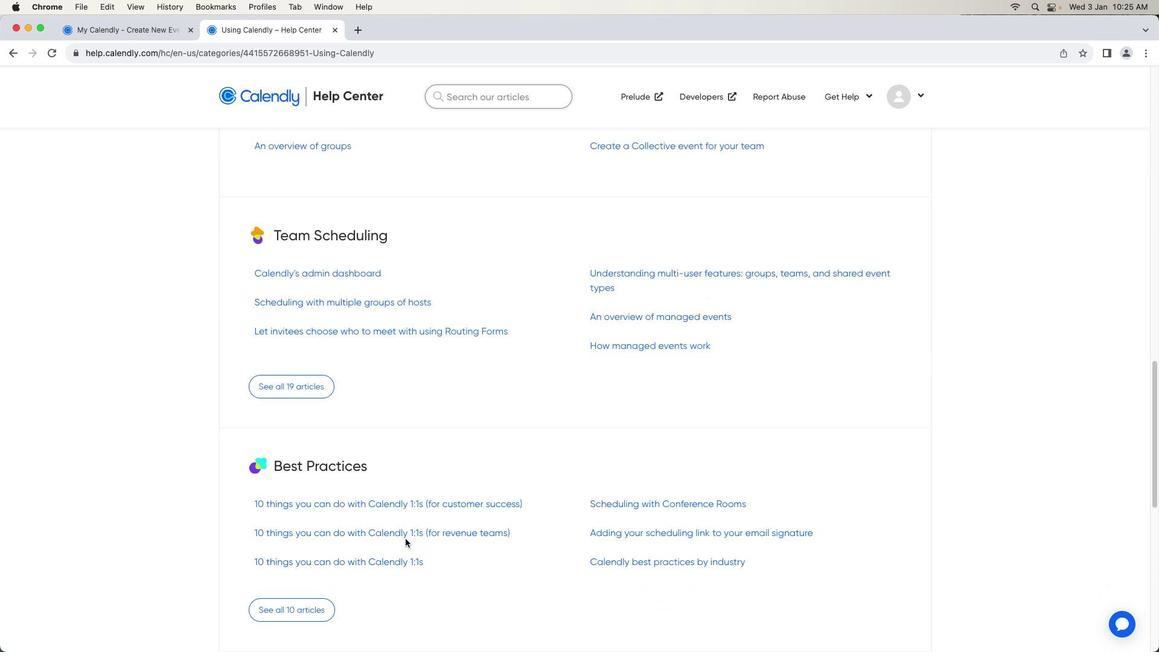 
Action: Mouse scrolled (405, 538) with delta (0, -1)
Screenshot: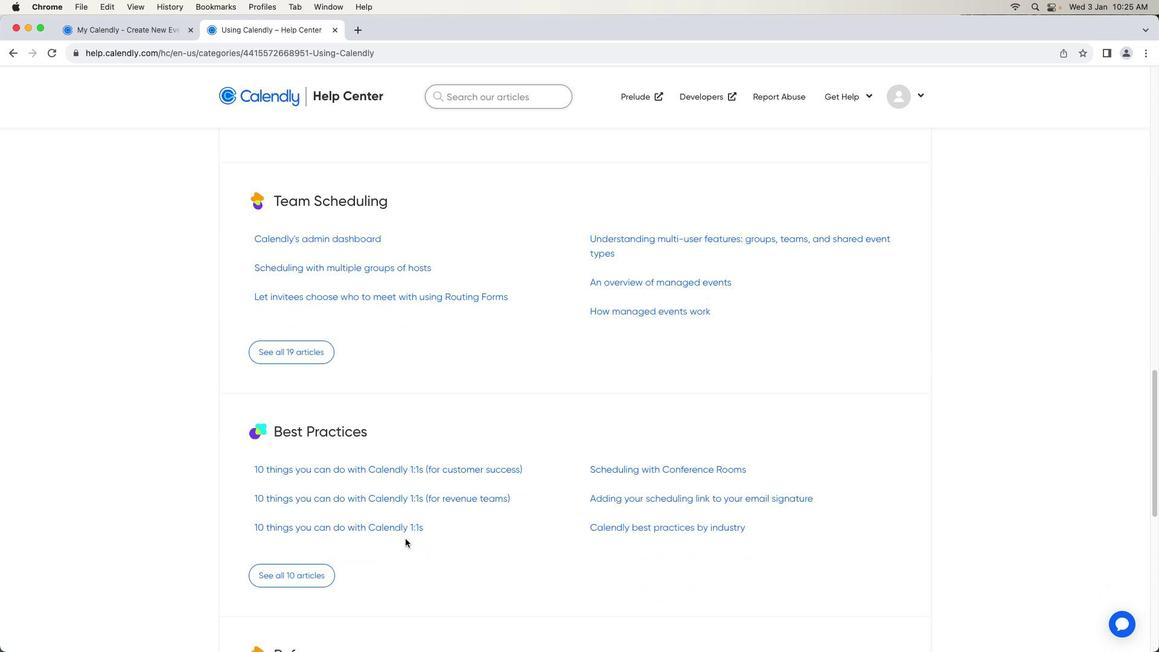 
Action: Mouse scrolled (405, 538) with delta (0, -1)
Screenshot: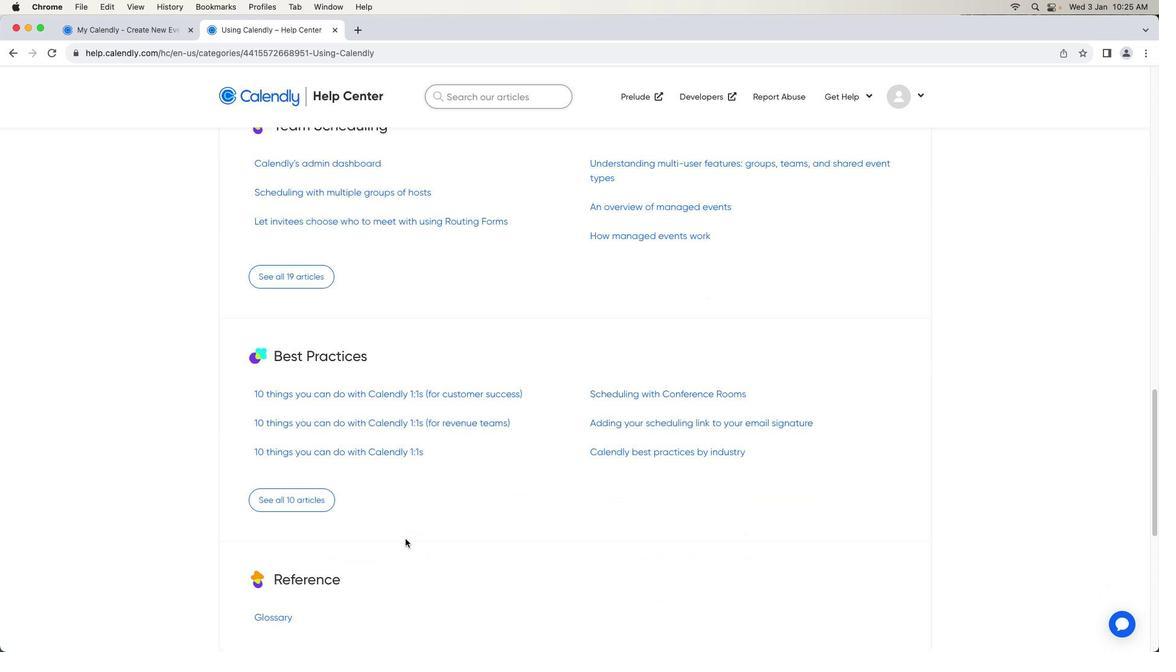 
Action: Mouse moved to (303, 465)
Screenshot: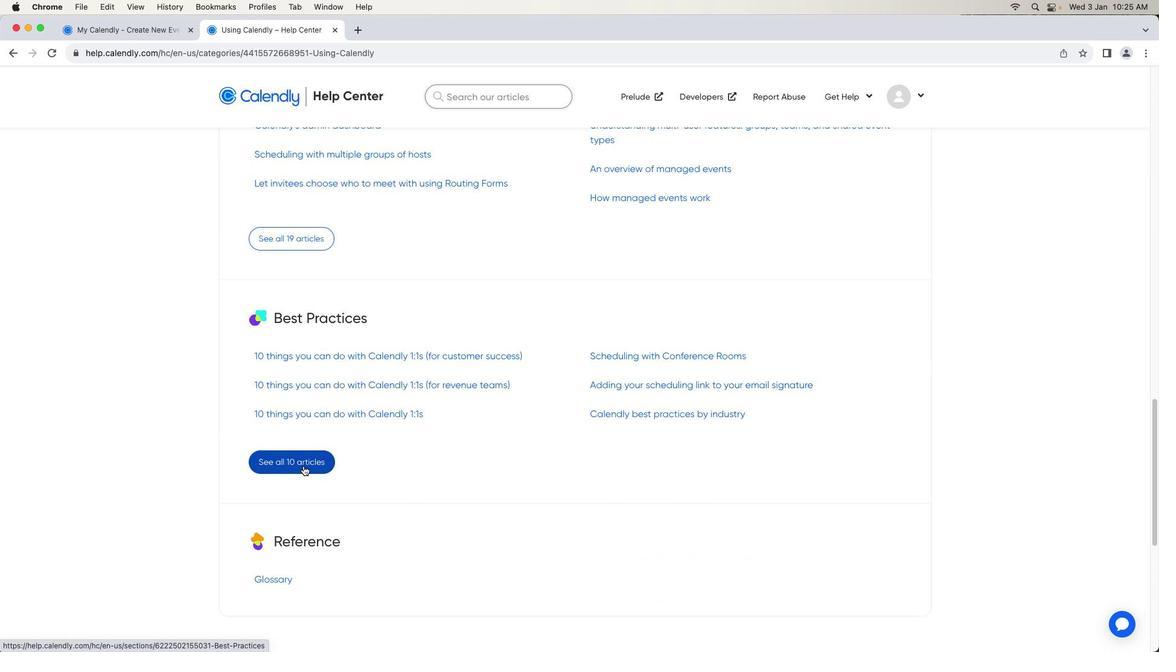 
Action: Mouse pressed left at (303, 465)
Screenshot: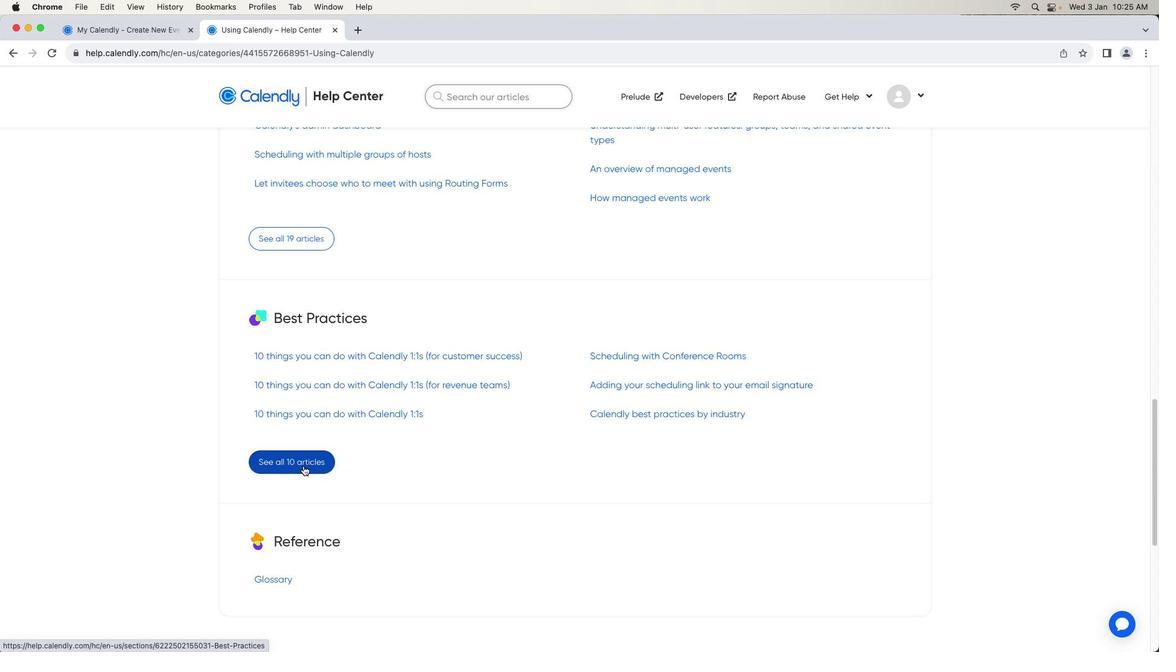 
Action: Mouse moved to (390, 520)
Screenshot: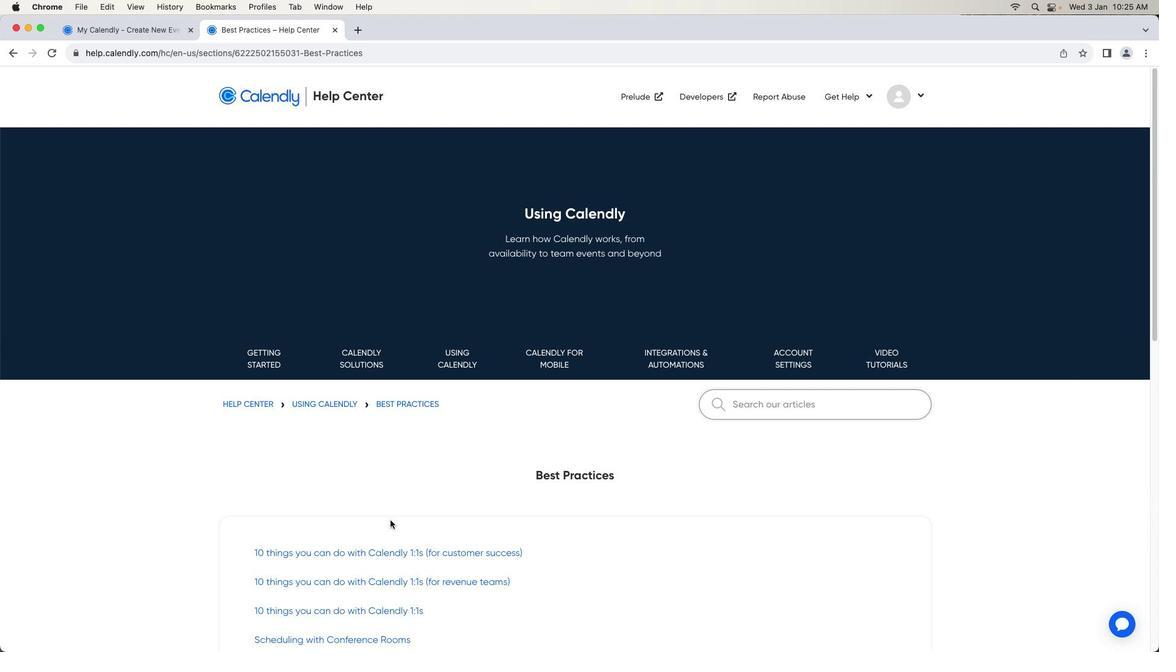 
Action: Mouse scrolled (390, 520) with delta (0, 0)
Screenshot: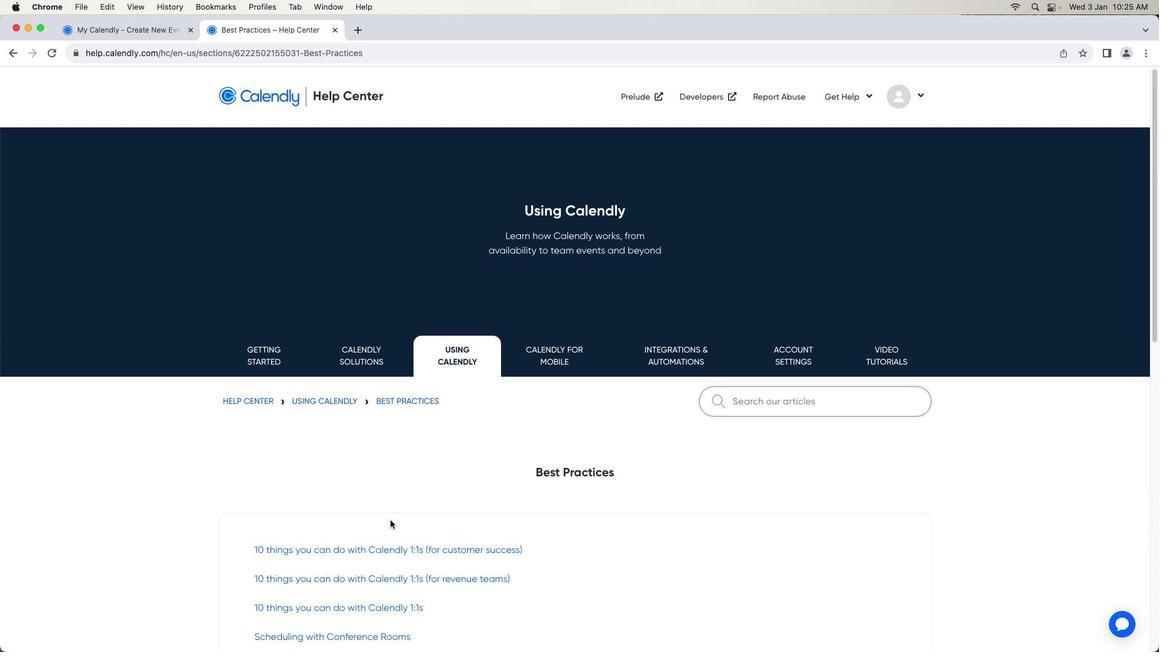 
Action: Mouse scrolled (390, 520) with delta (0, 0)
Screenshot: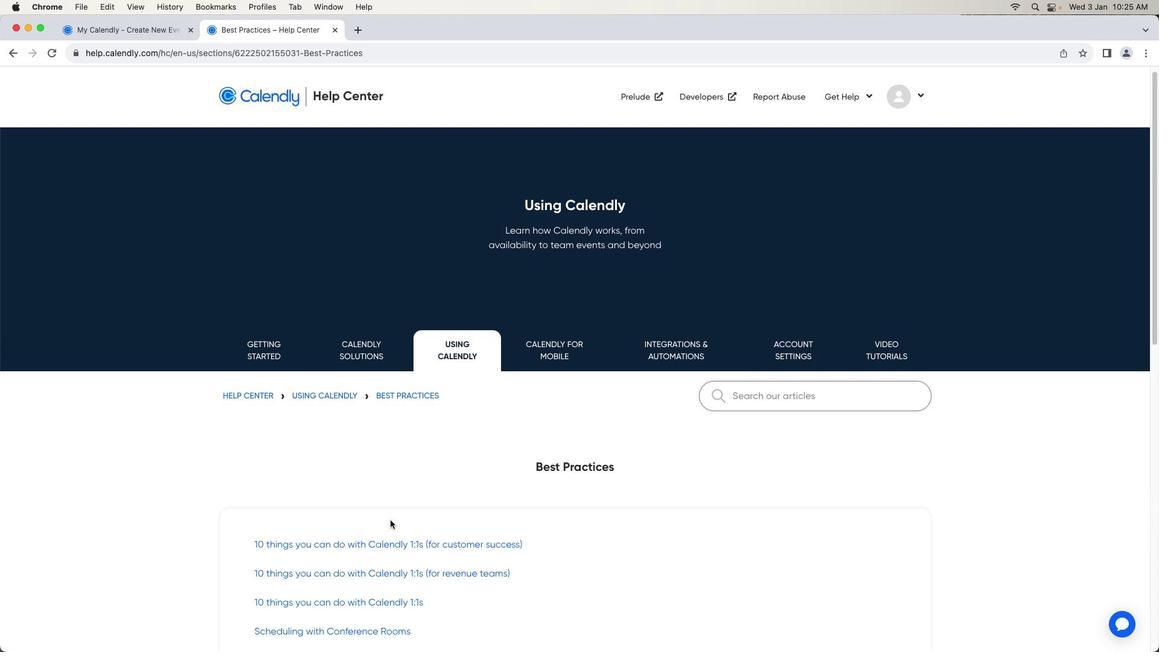 
Action: Mouse scrolled (390, 520) with delta (0, 0)
Screenshot: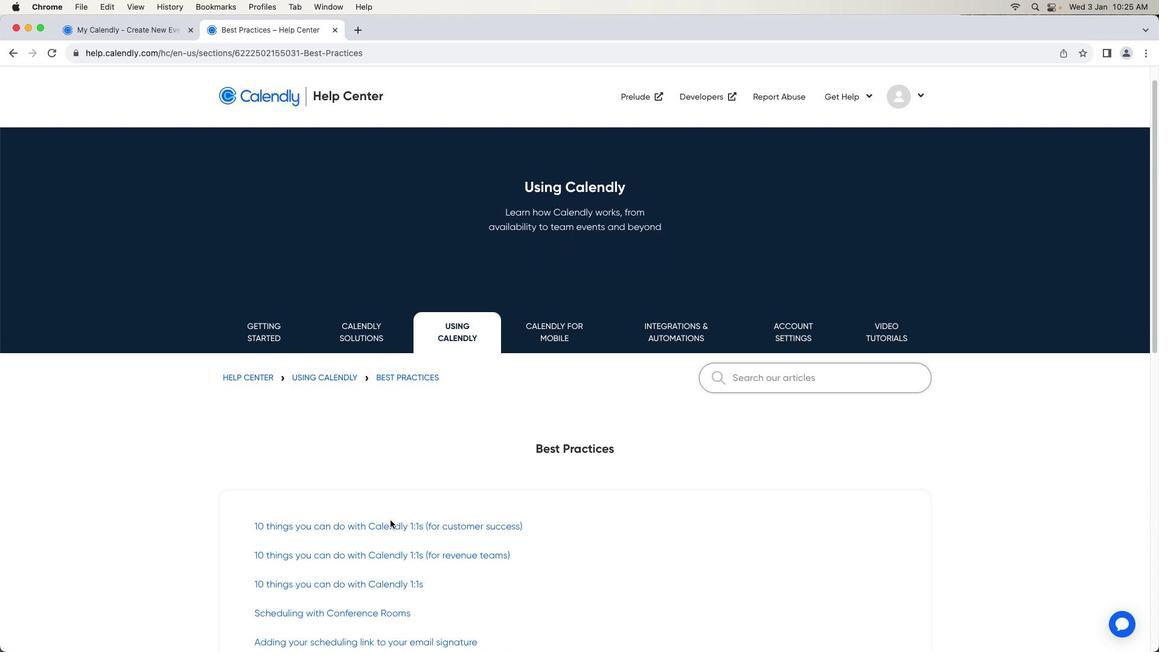 
Action: Mouse moved to (391, 523)
Screenshot: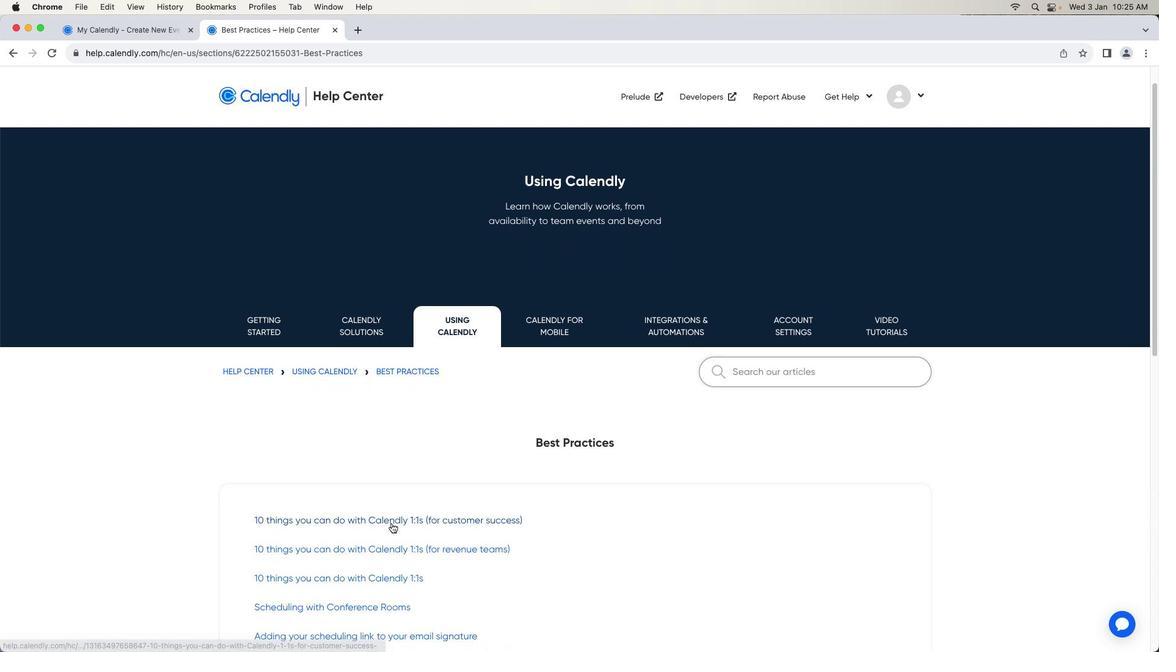 
Action: Mouse scrolled (391, 523) with delta (0, 0)
Screenshot: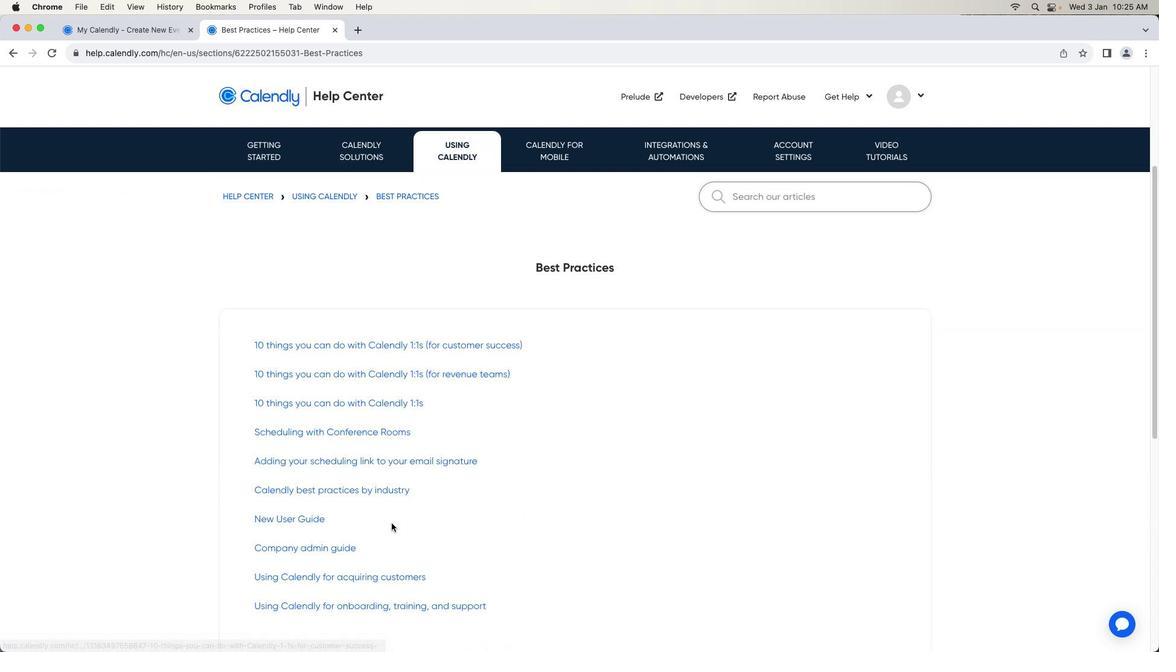 
Action: Mouse scrolled (391, 523) with delta (0, 0)
Screenshot: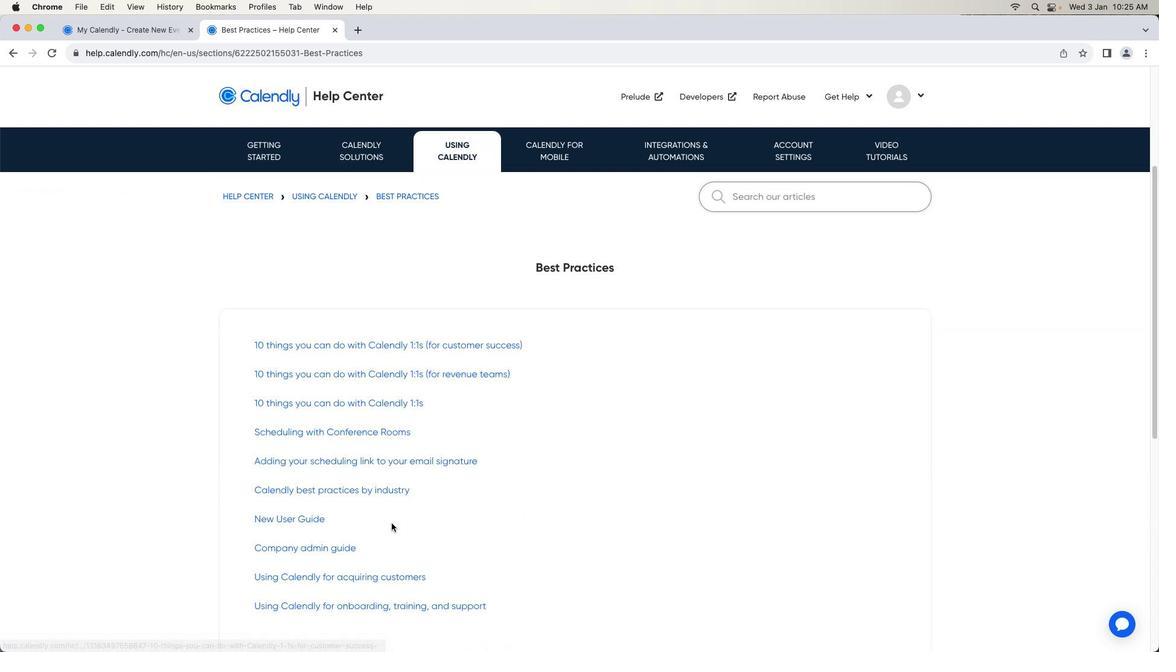
Action: Mouse scrolled (391, 523) with delta (0, -1)
Screenshot: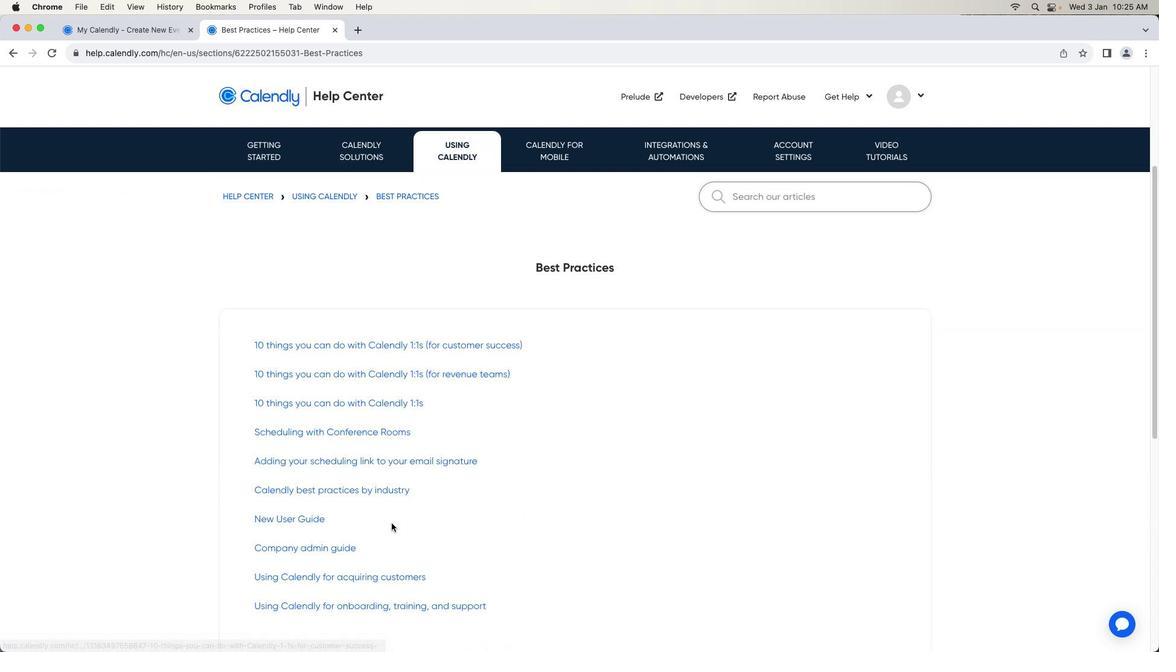 
Action: Mouse moved to (391, 523)
Screenshot: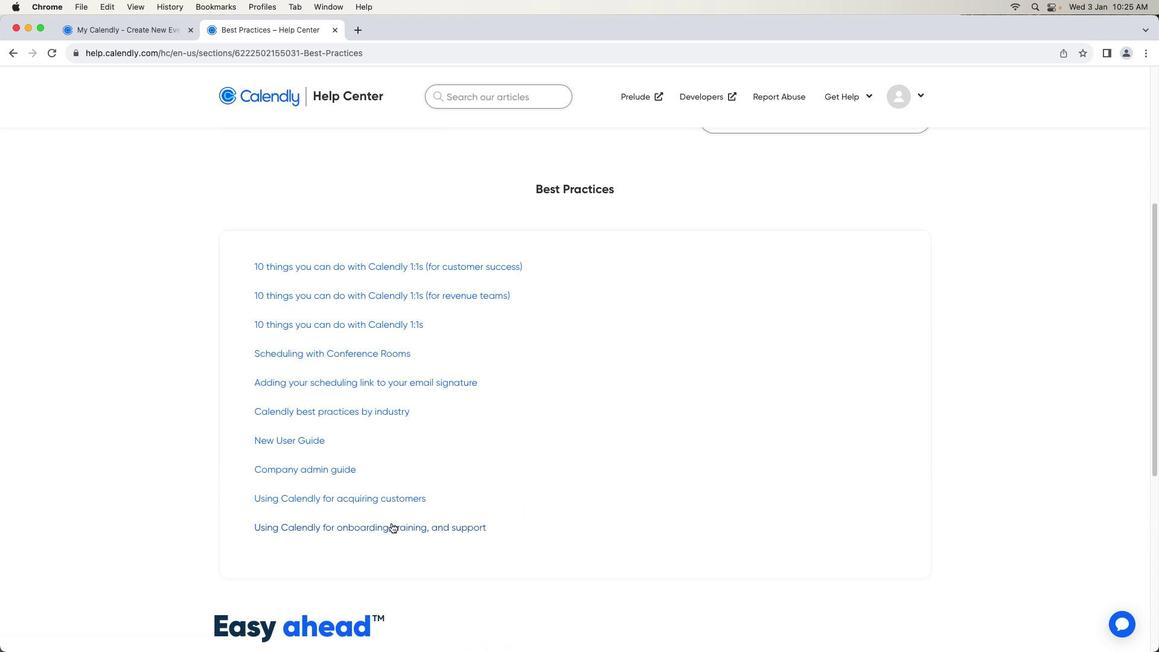 
Action: Mouse scrolled (391, 523) with delta (0, -3)
Screenshot: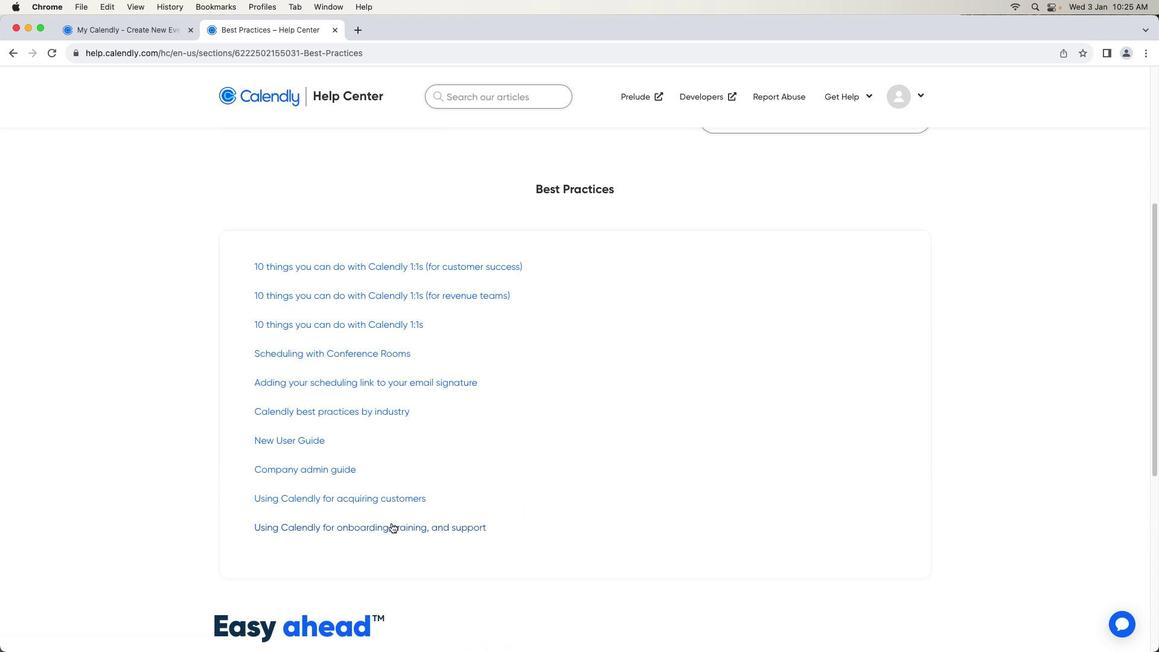 
Action: Mouse moved to (391, 523)
Screenshot: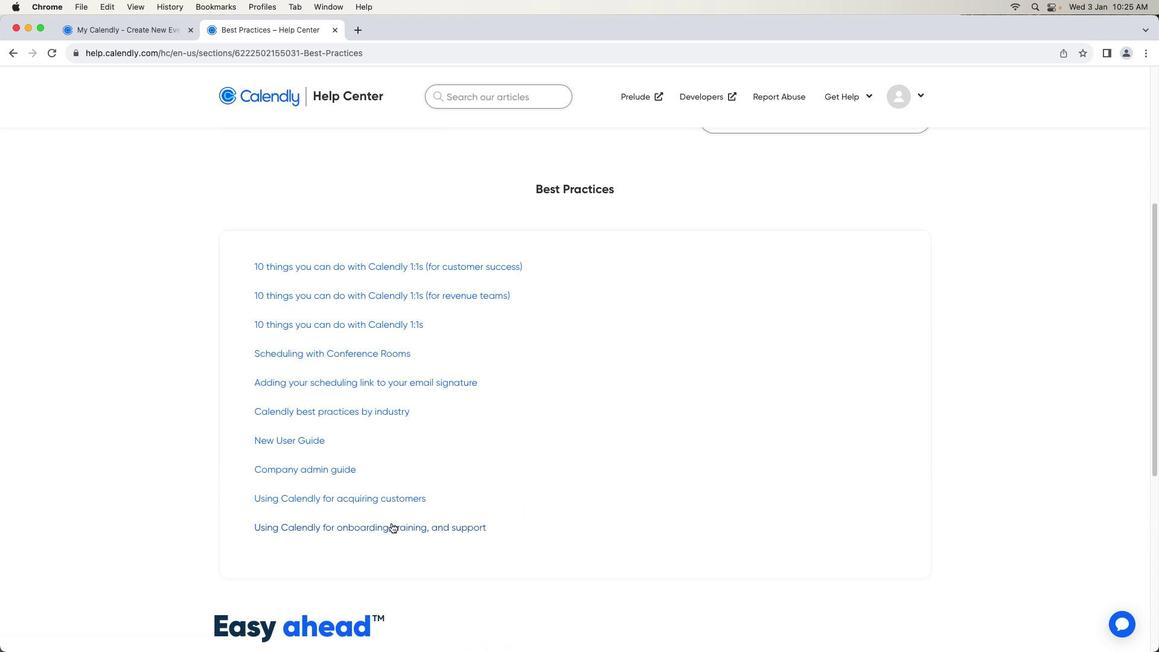 
Action: Mouse scrolled (391, 523) with delta (0, 0)
Screenshot: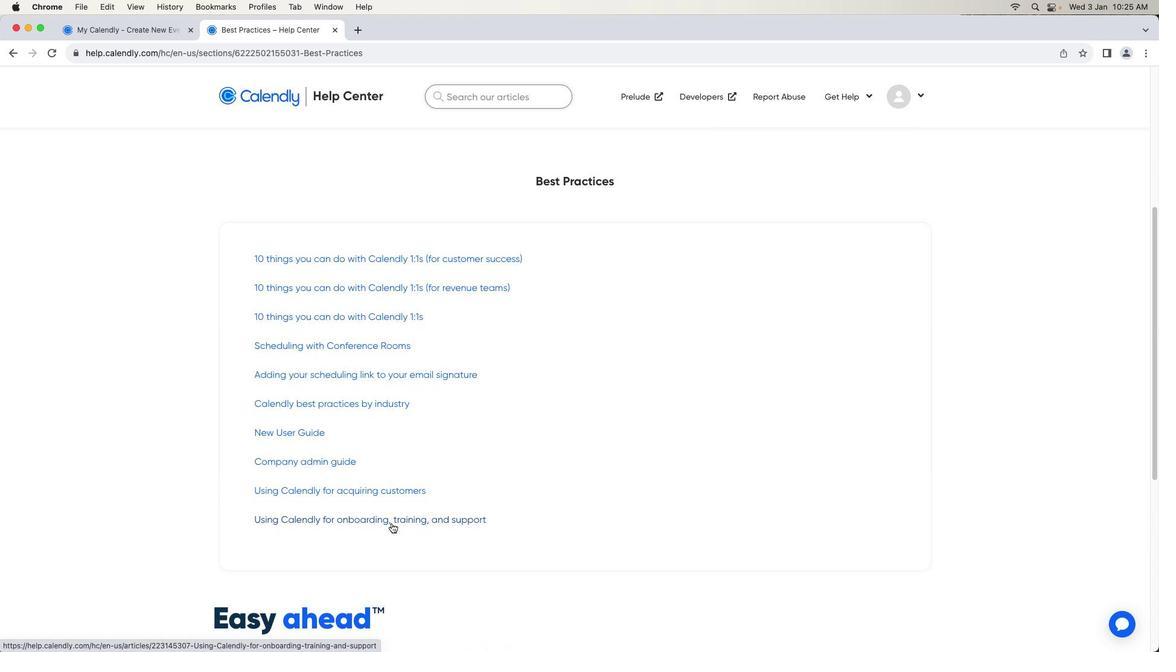 
Action: Mouse scrolled (391, 523) with delta (0, 0)
Screenshot: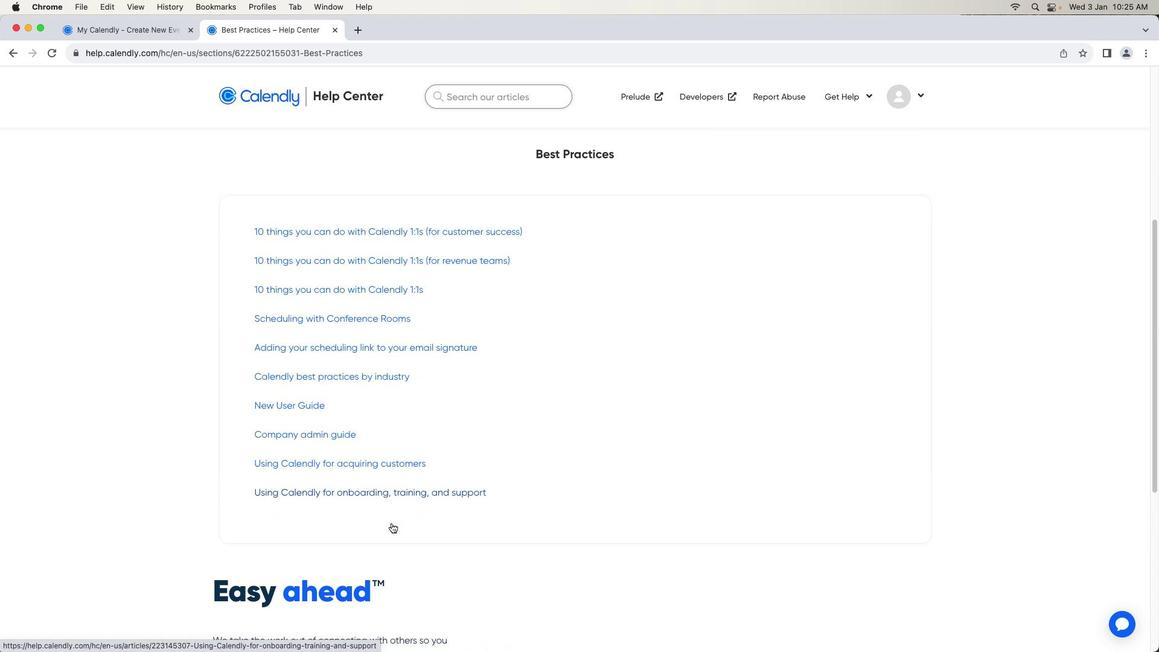
Action: Mouse scrolled (391, 523) with delta (0, -1)
Screenshot: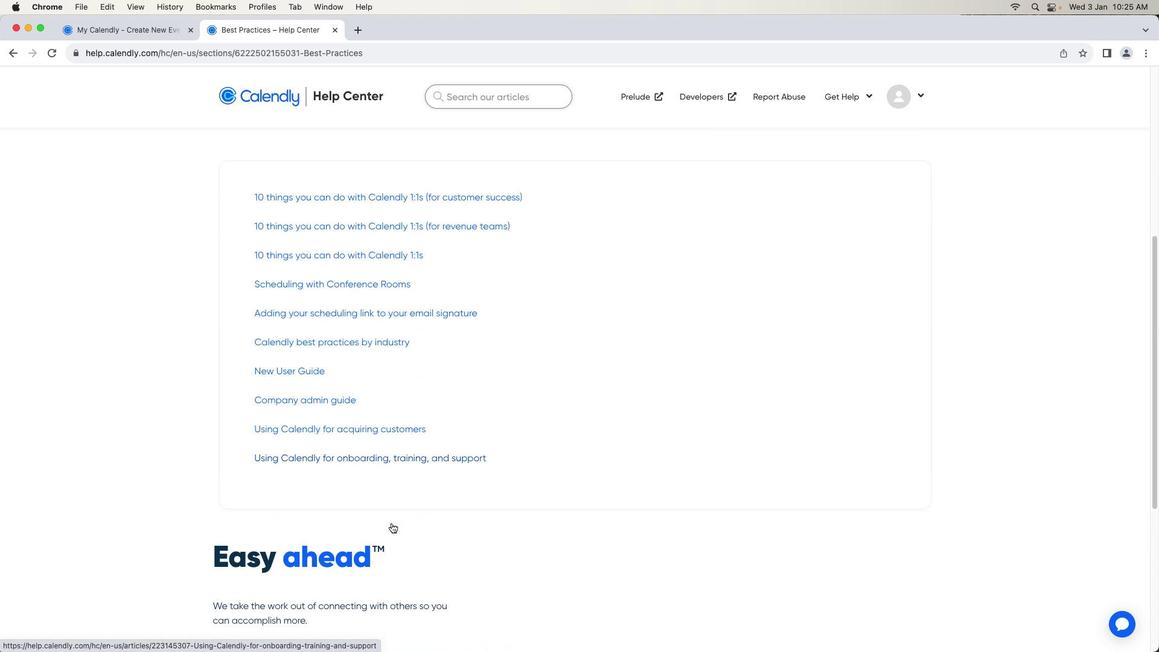 
Action: Mouse scrolled (391, 523) with delta (0, -1)
Screenshot: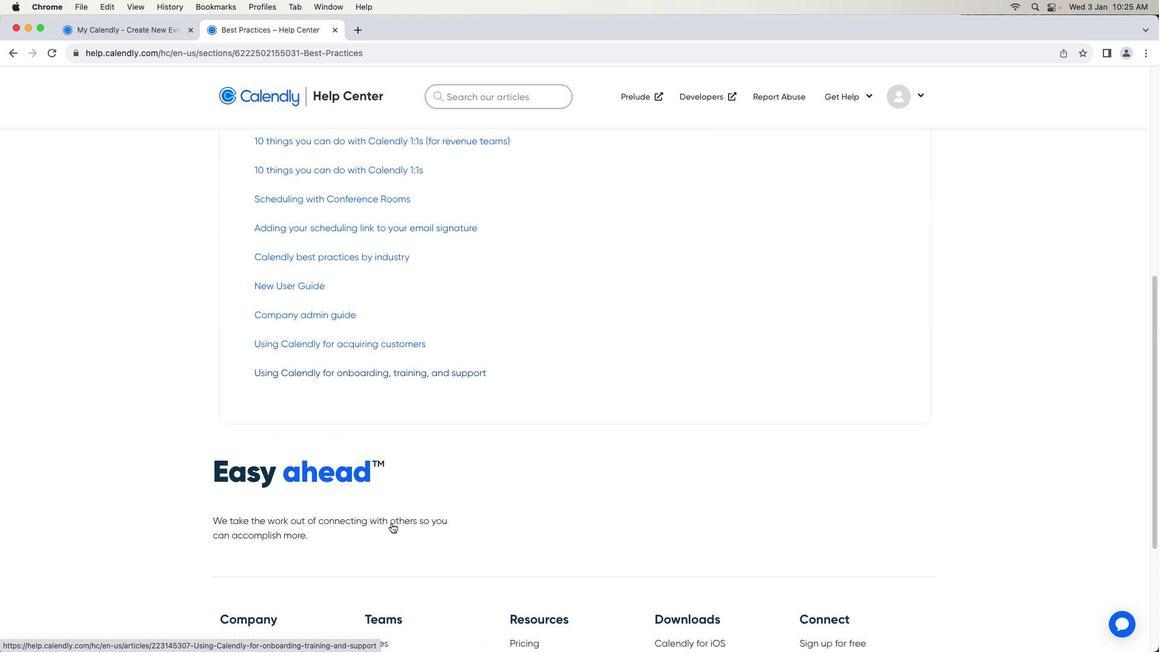 
Action: Mouse scrolled (391, 523) with delta (0, 0)
Screenshot: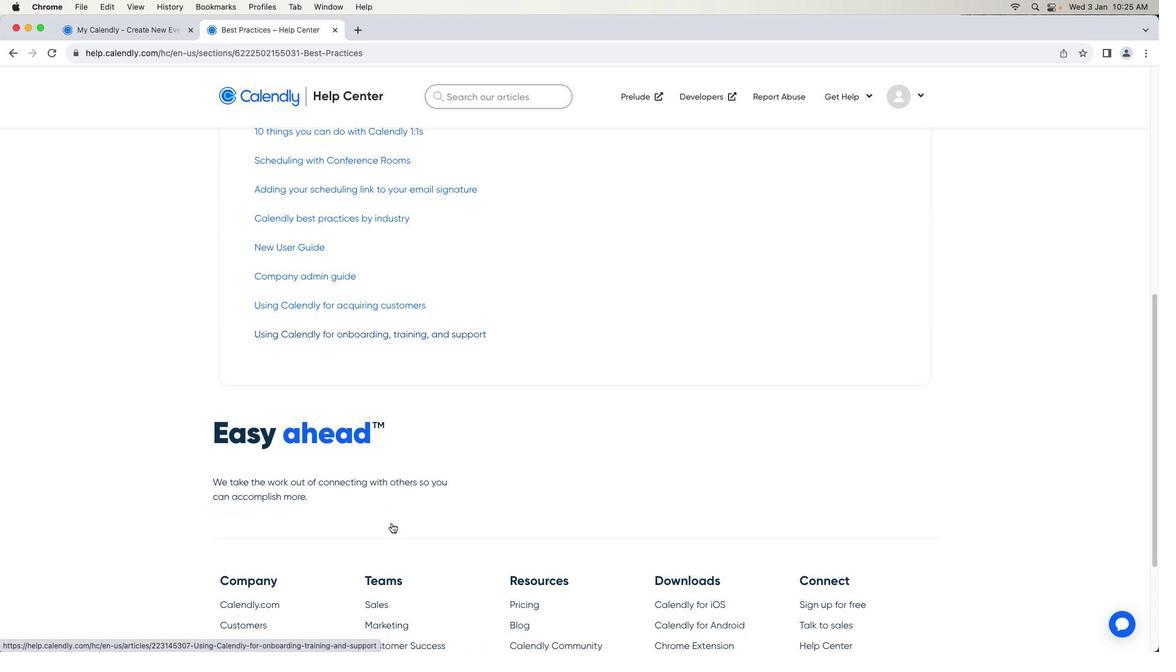 
Action: Mouse scrolled (391, 523) with delta (0, 0)
Screenshot: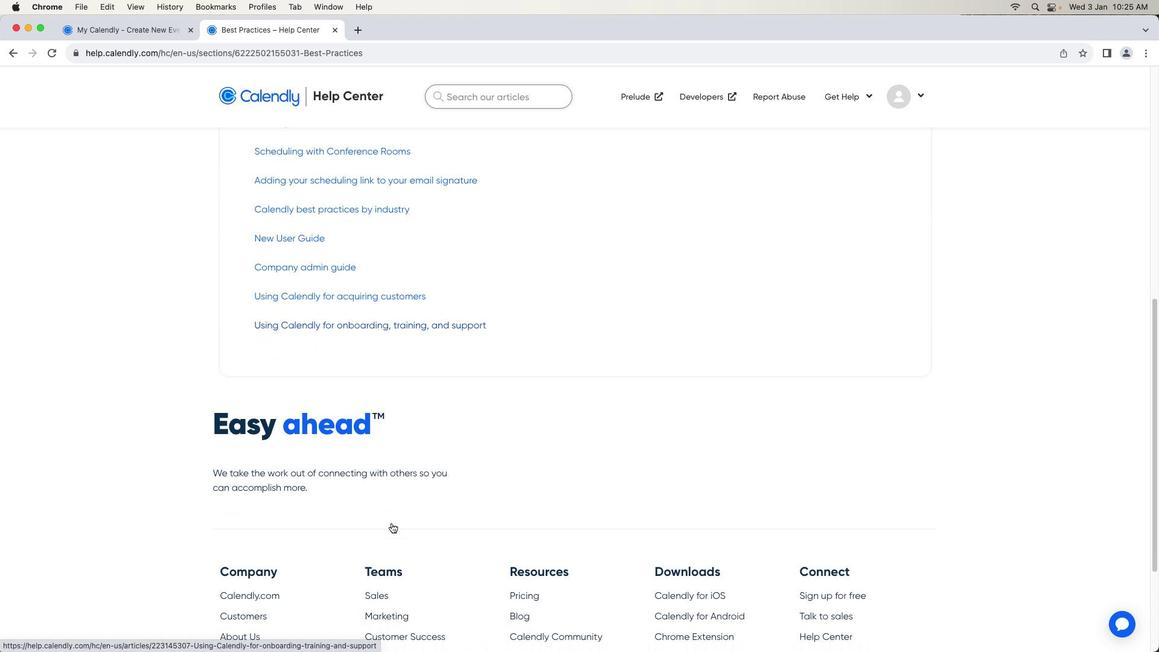 
Action: Mouse scrolled (391, 523) with delta (0, -1)
Screenshot: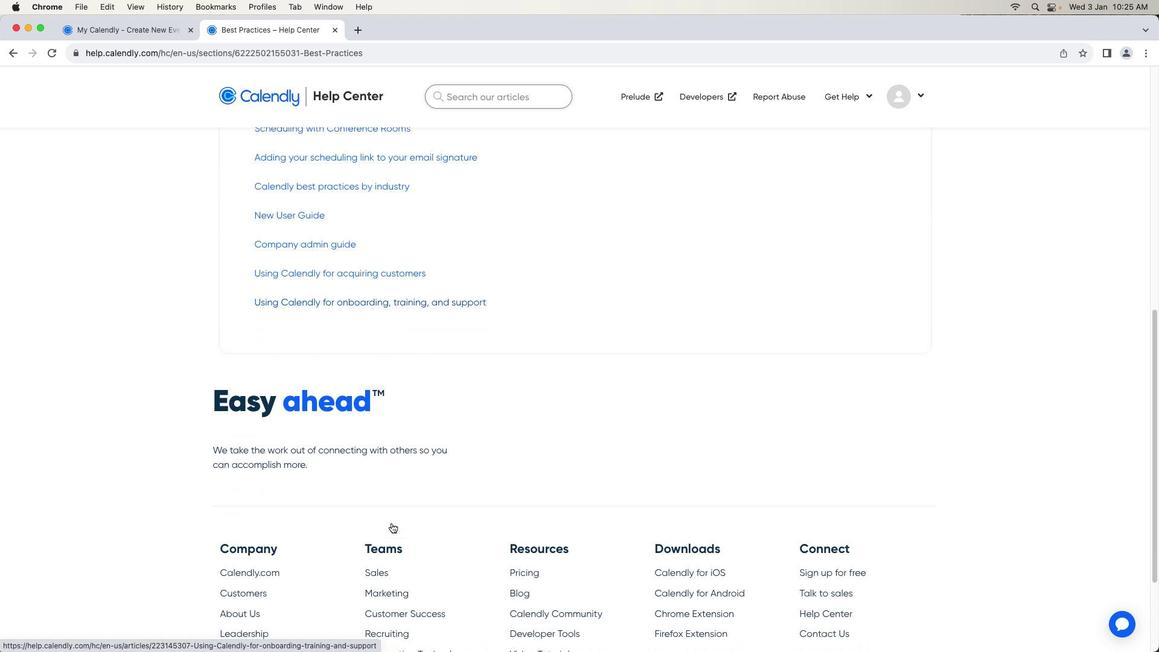 
Action: Mouse scrolled (391, 523) with delta (0, 0)
Screenshot: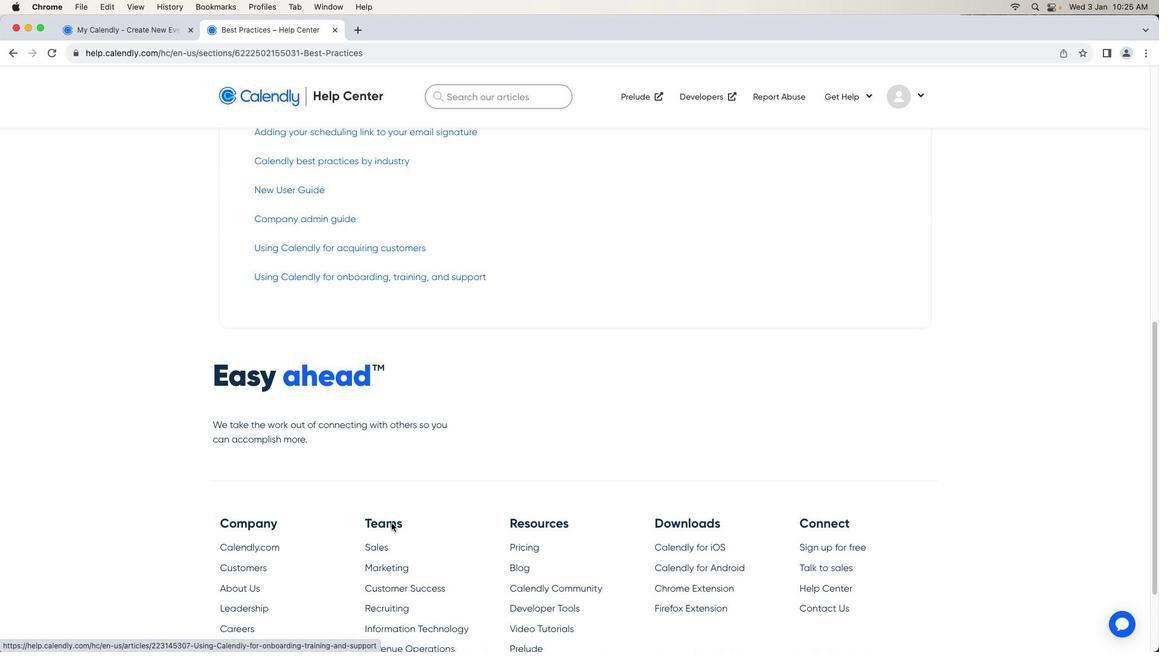
Action: Mouse scrolled (391, 523) with delta (0, 0)
Screenshot: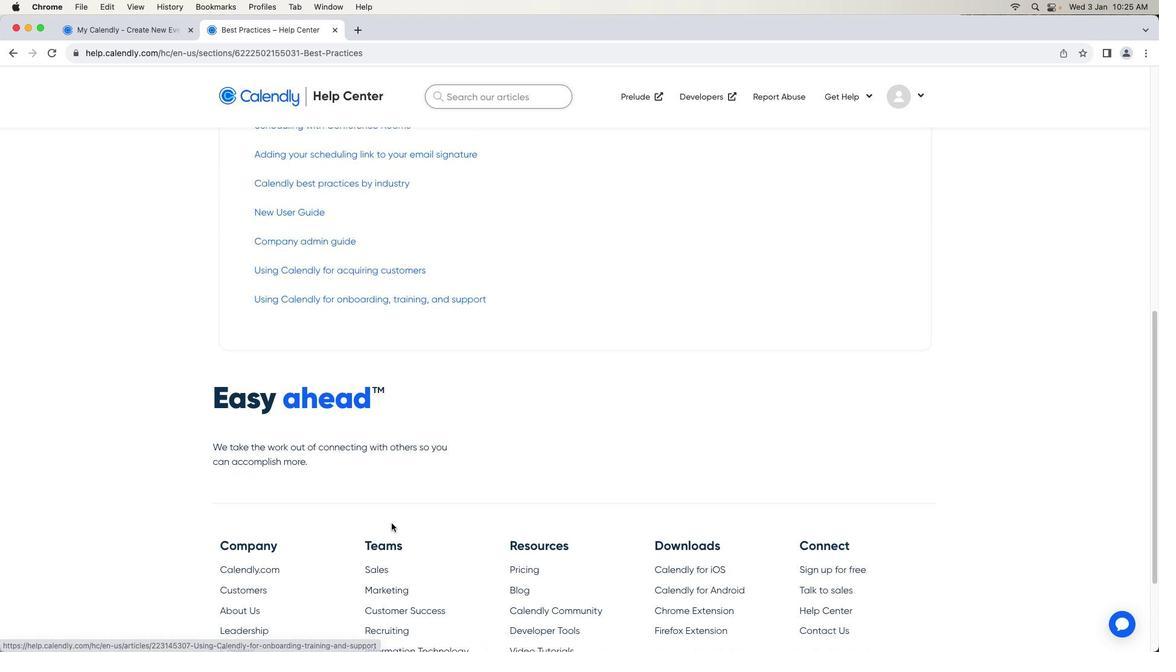 
Action: Mouse scrolled (391, 523) with delta (0, 1)
Screenshot: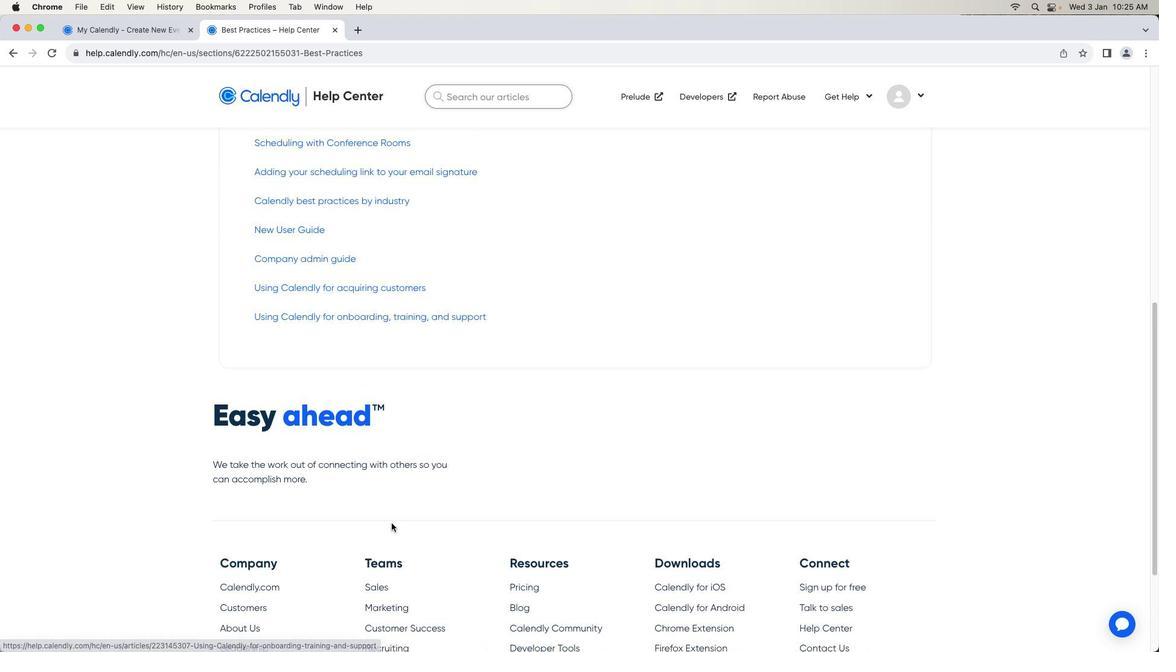 
Action: Mouse scrolled (391, 523) with delta (0, 1)
Screenshot: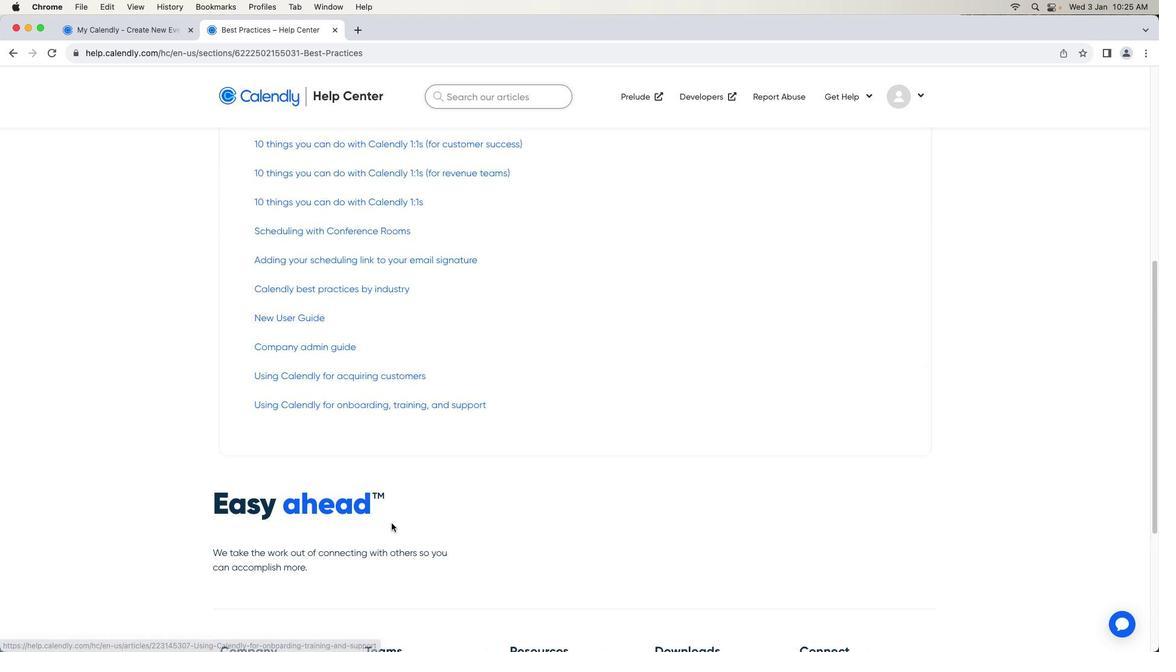 
Action: Mouse moved to (391, 523)
Screenshot: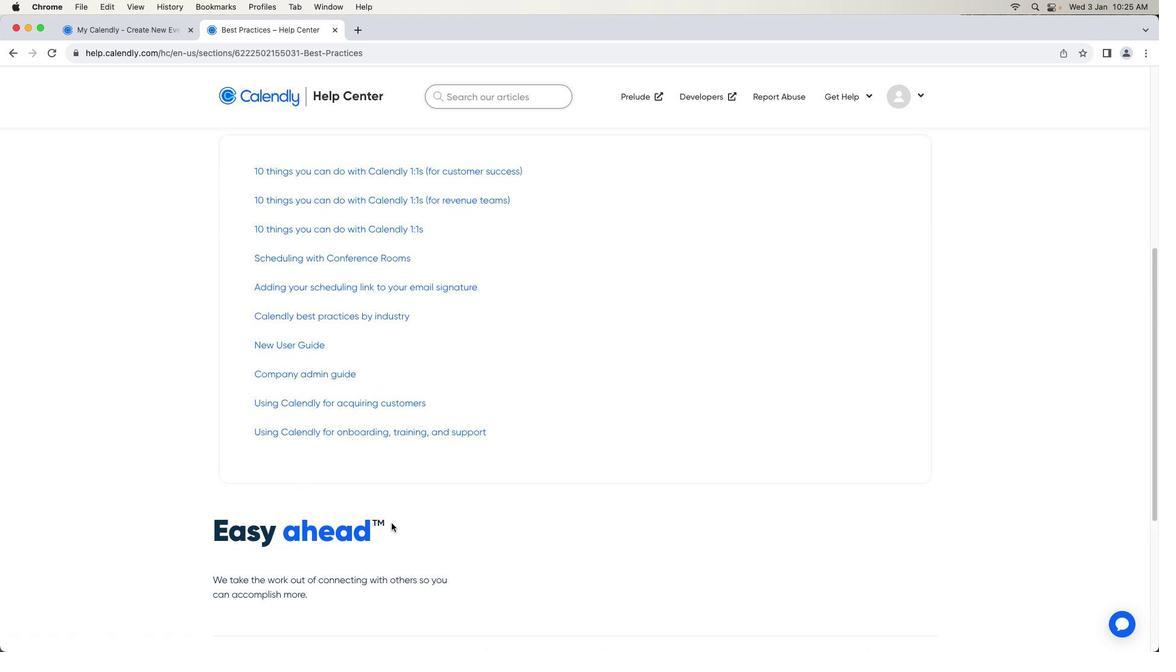 
Action: Mouse scrolled (391, 523) with delta (0, 0)
Screenshot: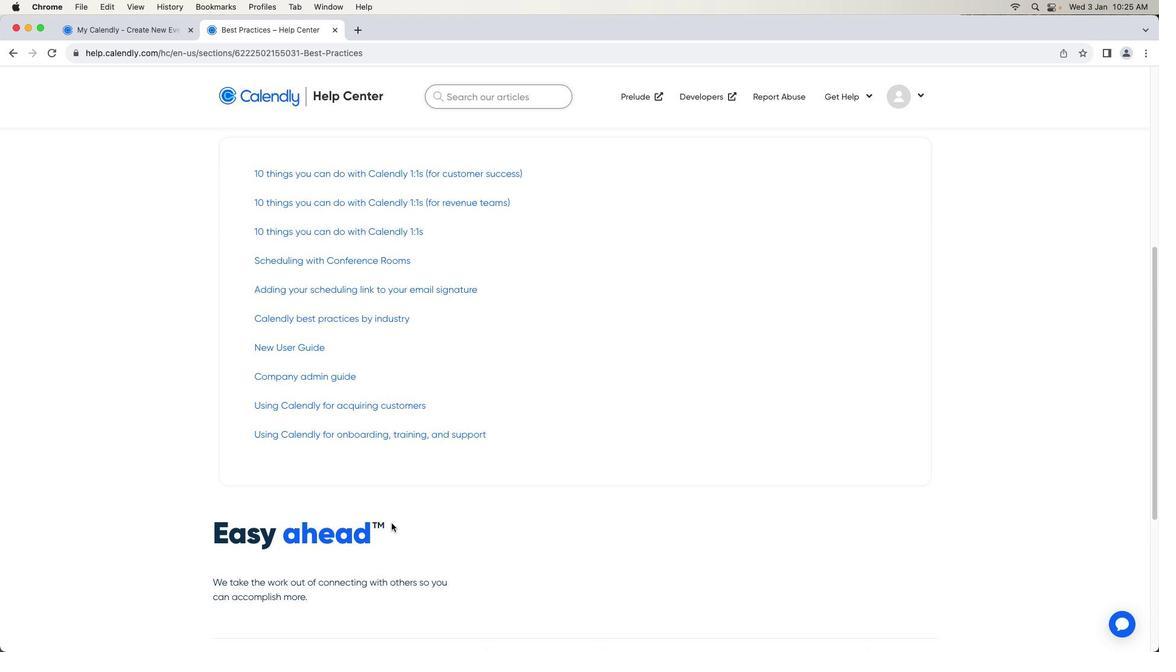 
Action: Mouse scrolled (391, 523) with delta (0, 0)
Screenshot: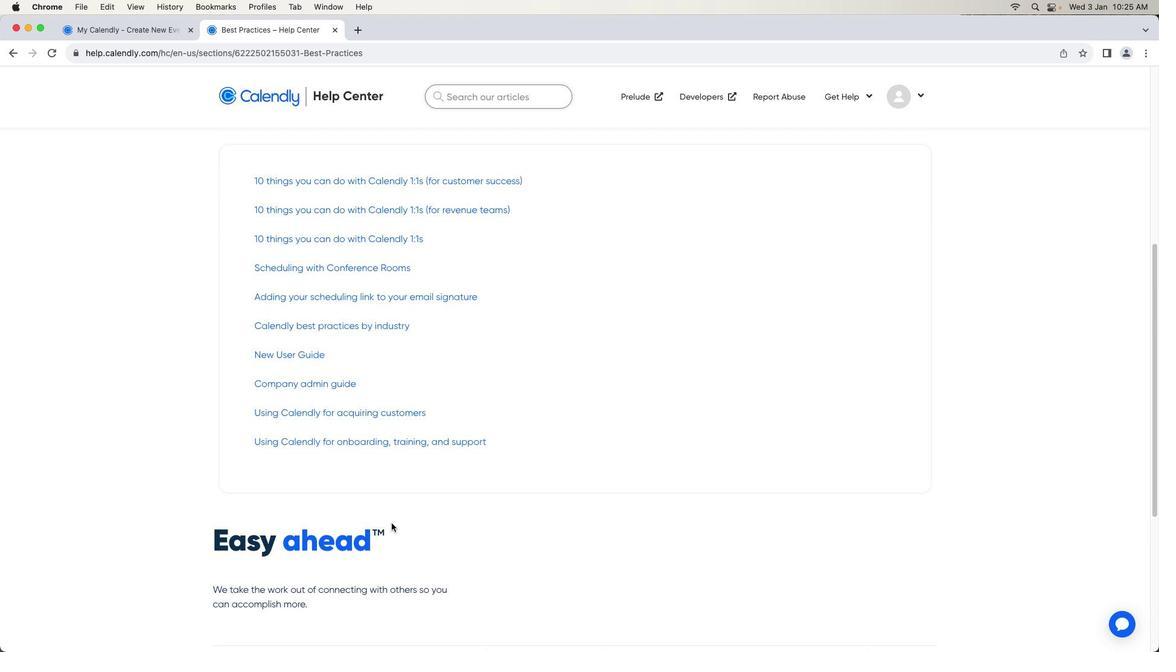 
Action: Mouse scrolled (391, 523) with delta (0, 0)
Screenshot: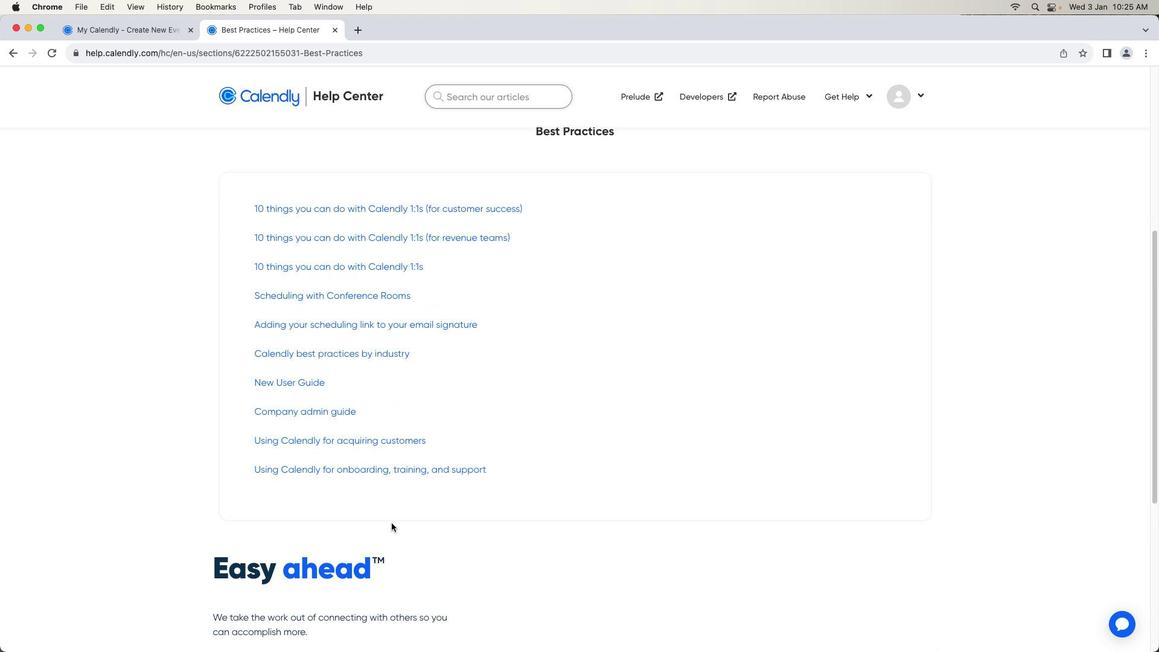 
Action: Mouse moved to (393, 521)
Screenshot: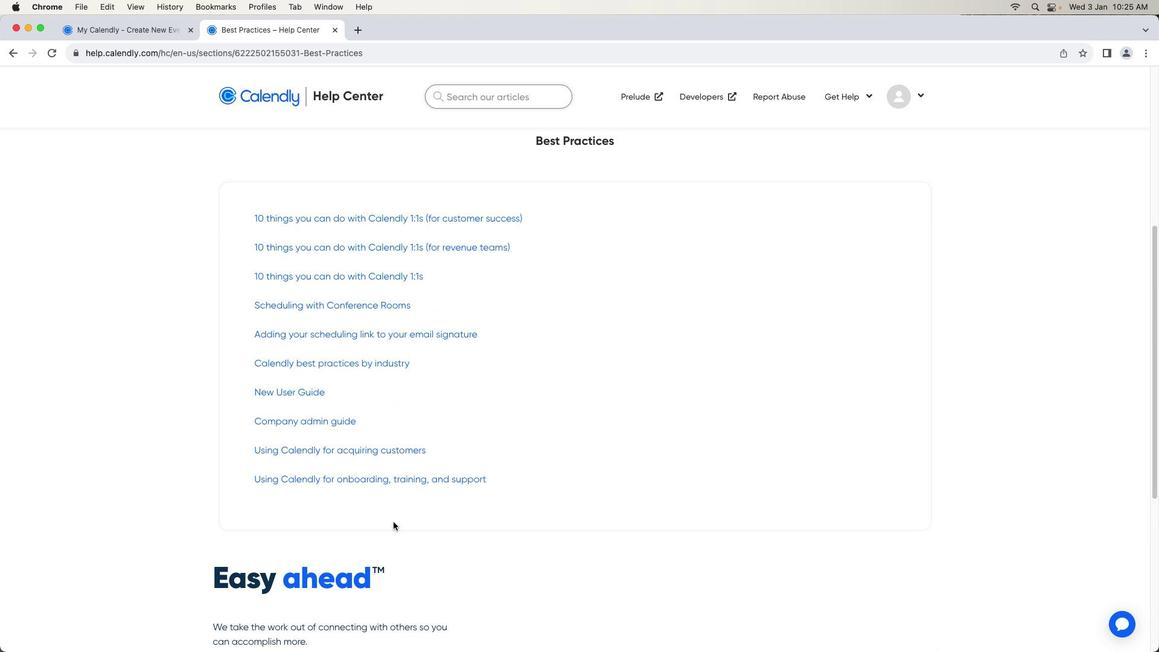 
